 Task: Look for space in Piazza Armerina, Italy from 9th June, 2023 to 16th June, 2023 for 2 adults in price range Rs.8000 to Rs.16000. Place can be entire place with 2 bedrooms having 2 beds and 1 bathroom. Property type can be house, flat, guest house. Booking option can be shelf check-in. Required host language is English.
Action: Mouse moved to (489, 75)
Screenshot: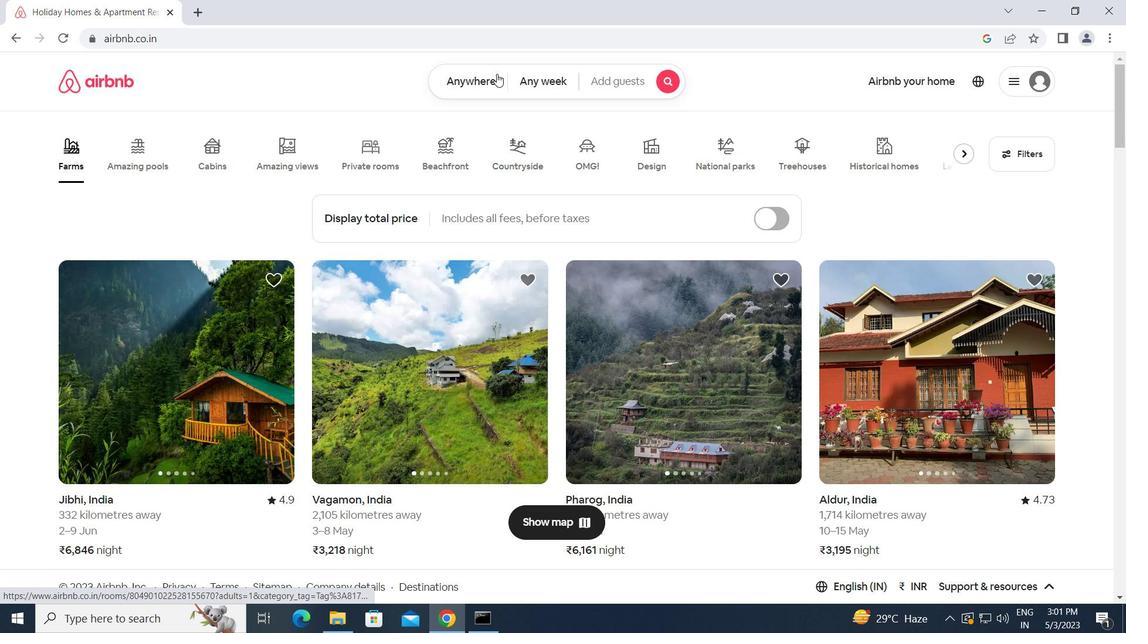 
Action: Mouse pressed left at (489, 75)
Screenshot: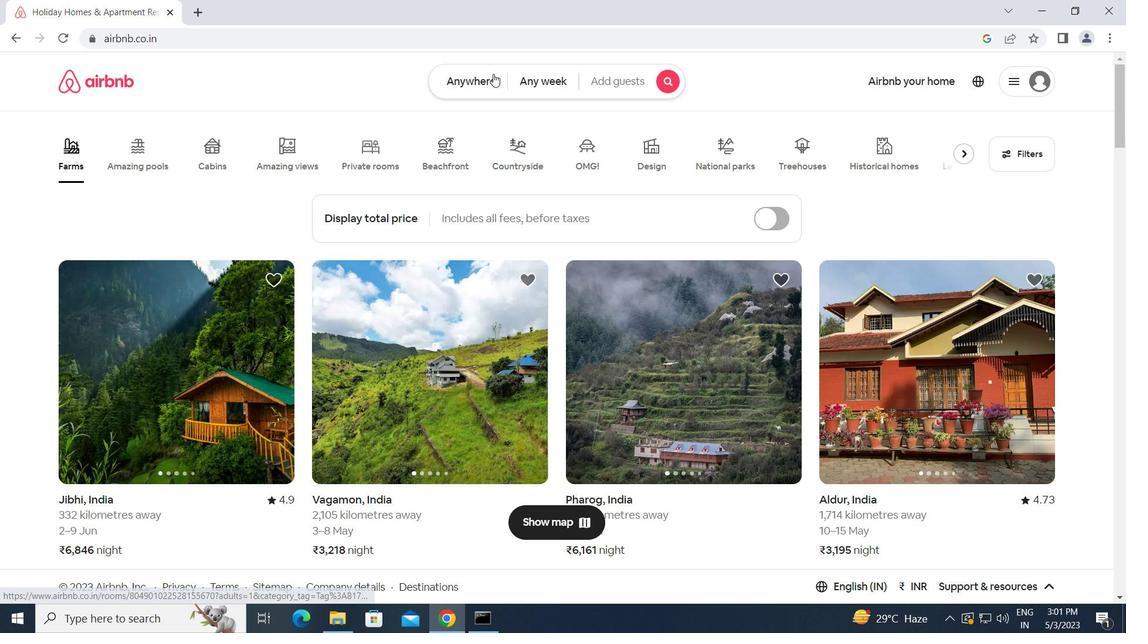 
Action: Mouse moved to (332, 124)
Screenshot: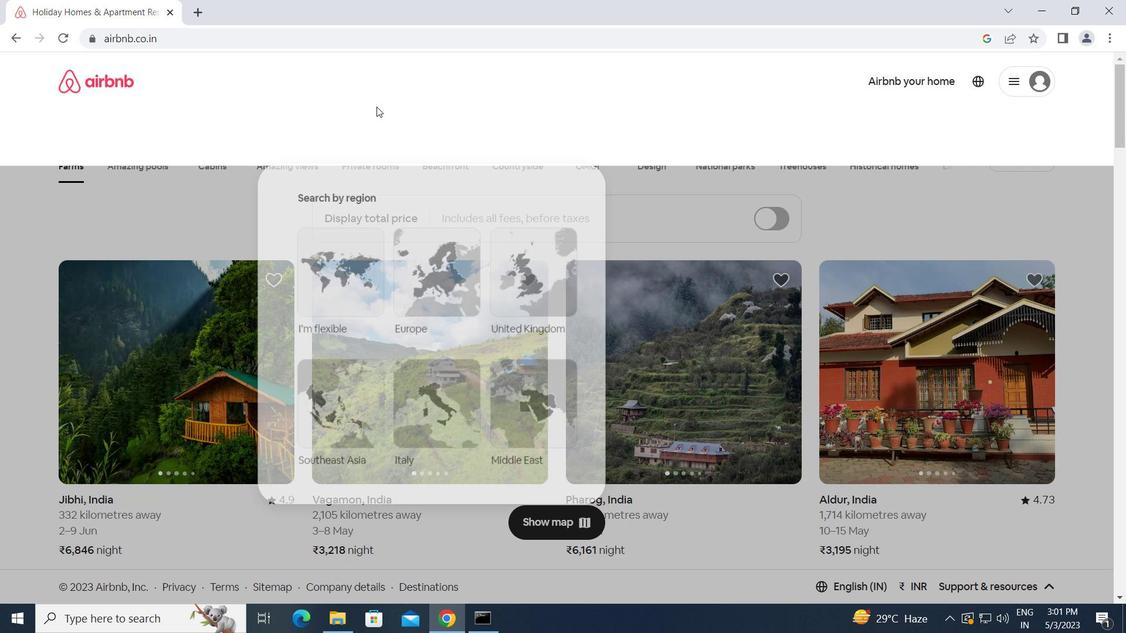 
Action: Mouse pressed left at (332, 124)
Screenshot: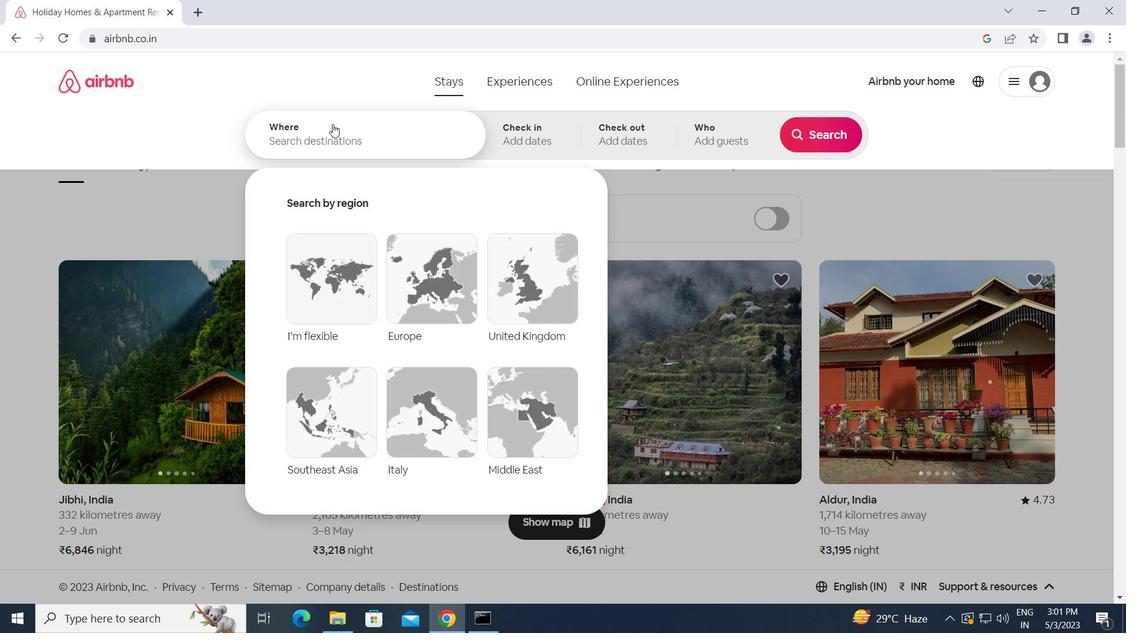 
Action: Key pressed p<Key.caps_lock>iazza<Key.space><Key.caps_lock>a<Key.caps_lock>rmeri
Screenshot: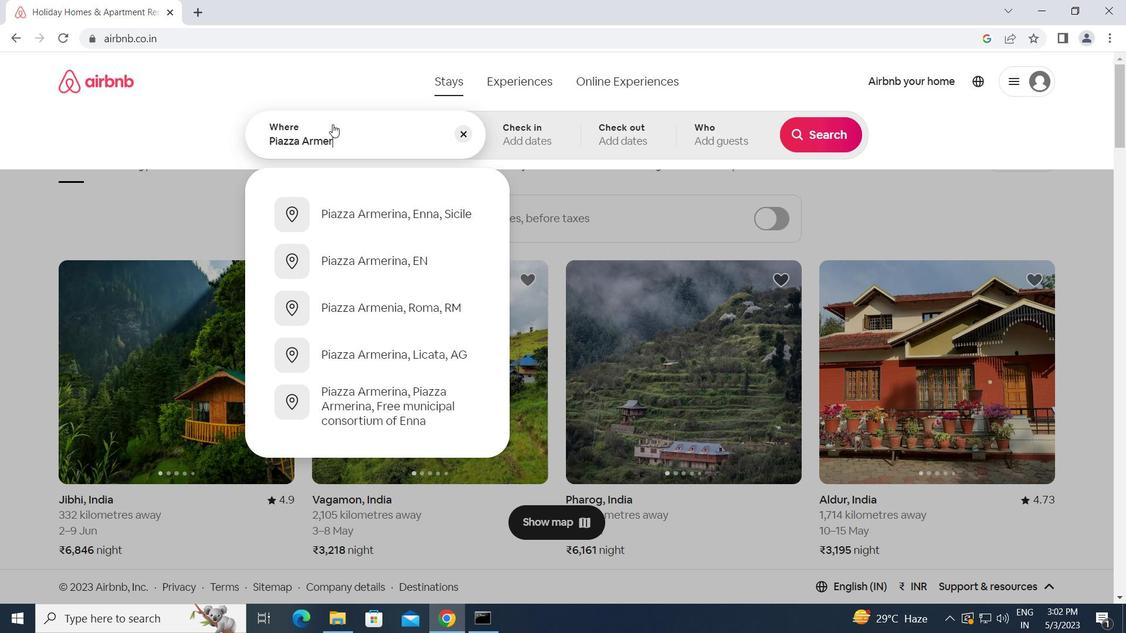 
Action: Mouse moved to (1107, 0)
Screenshot: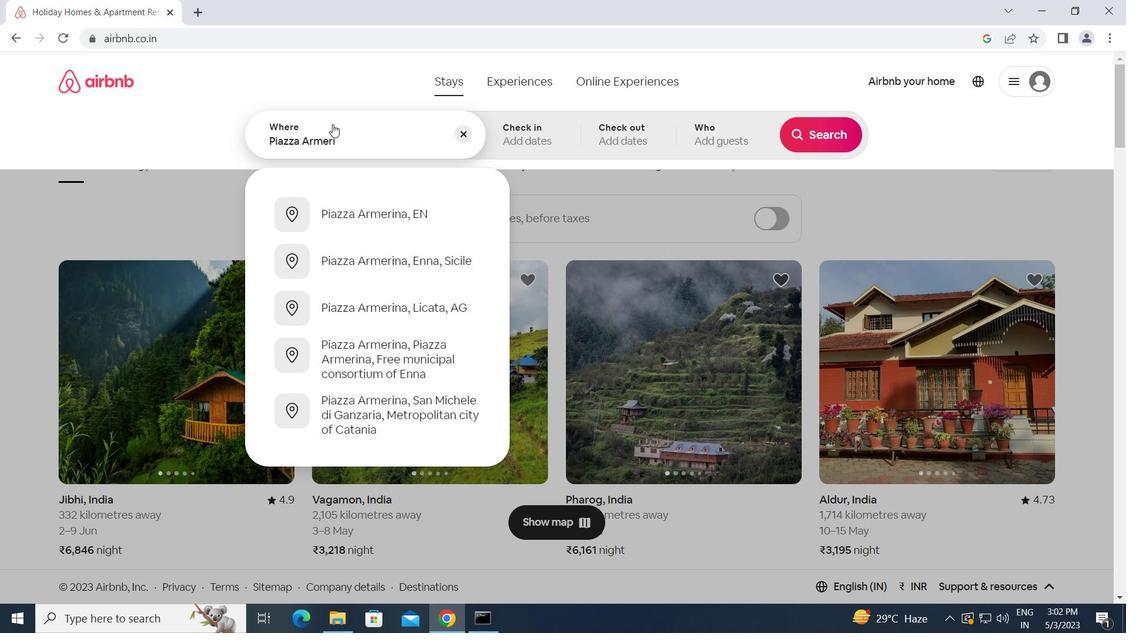
Action: Key pressed na,<Key.space><Key.caps_lock>i<Key.caps_lock>taly<Key.enter>
Screenshot: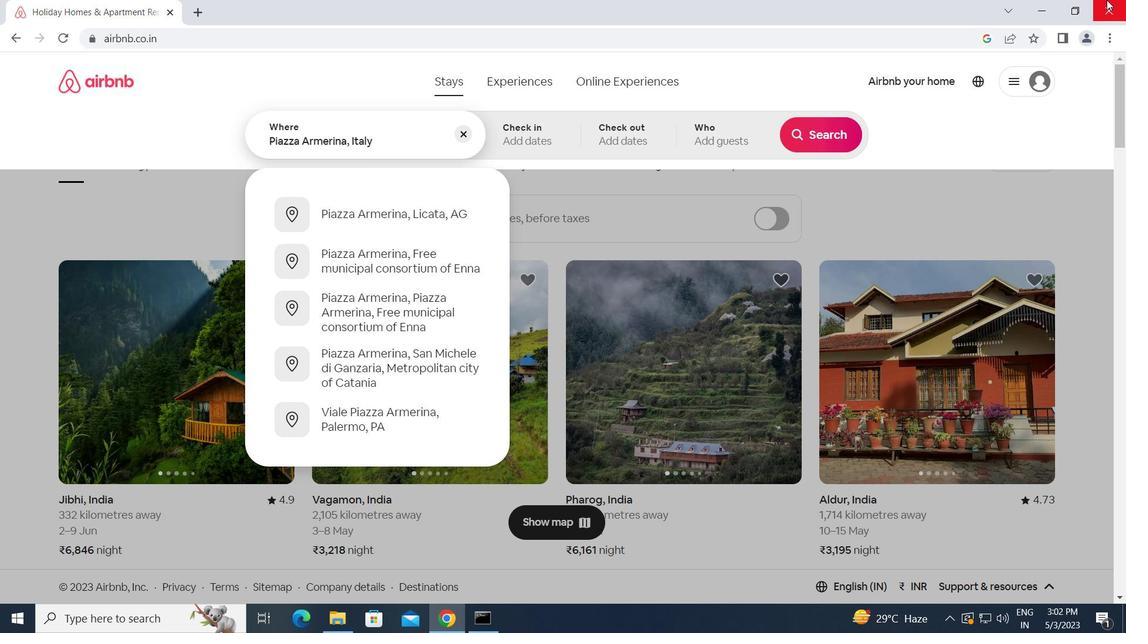 
Action: Mouse moved to (770, 344)
Screenshot: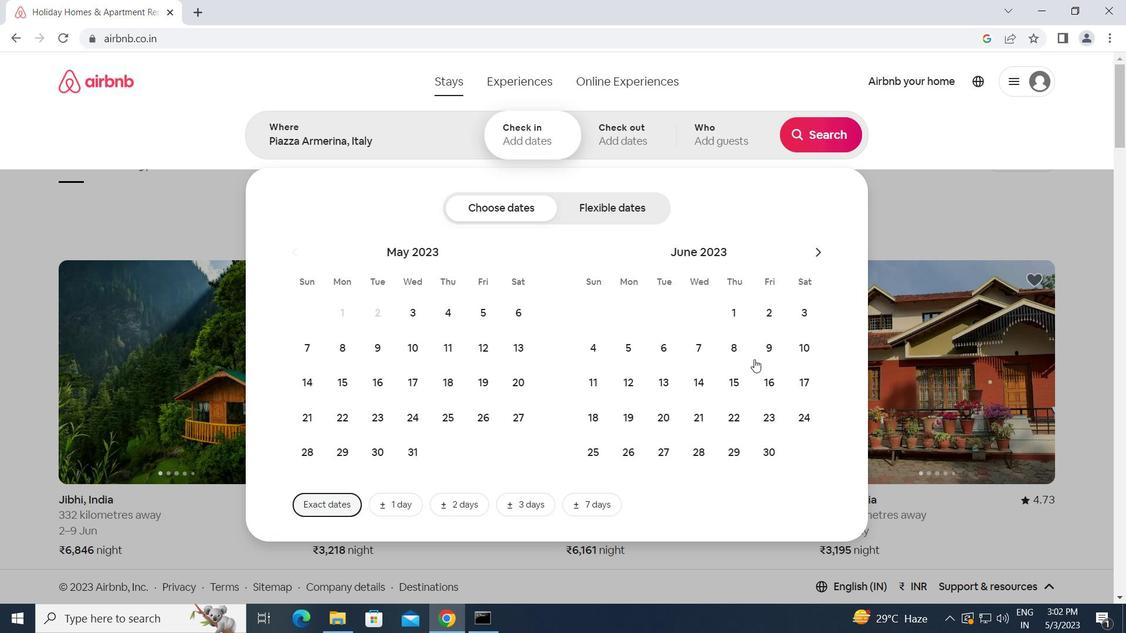 
Action: Mouse pressed left at (770, 344)
Screenshot: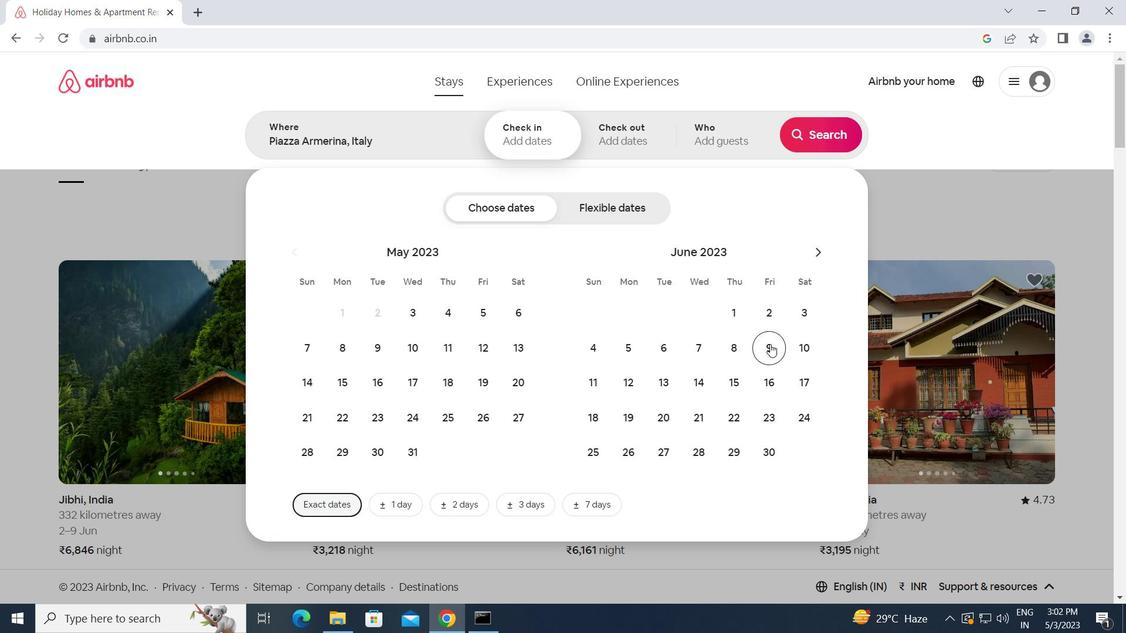 
Action: Mouse moved to (768, 384)
Screenshot: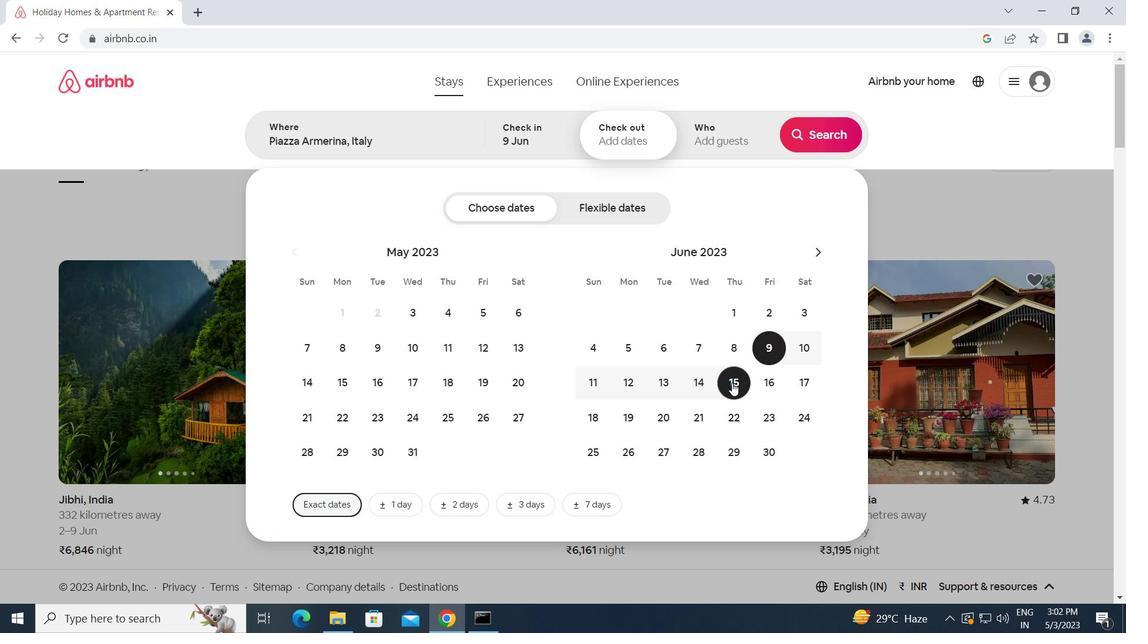 
Action: Mouse pressed left at (768, 384)
Screenshot: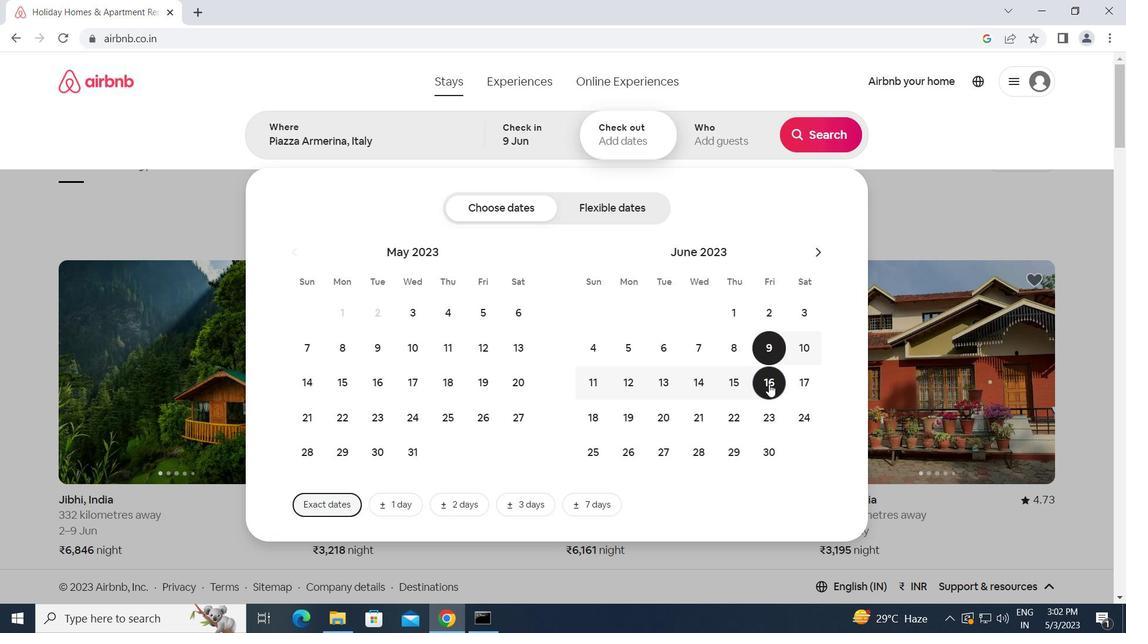 
Action: Mouse moved to (747, 139)
Screenshot: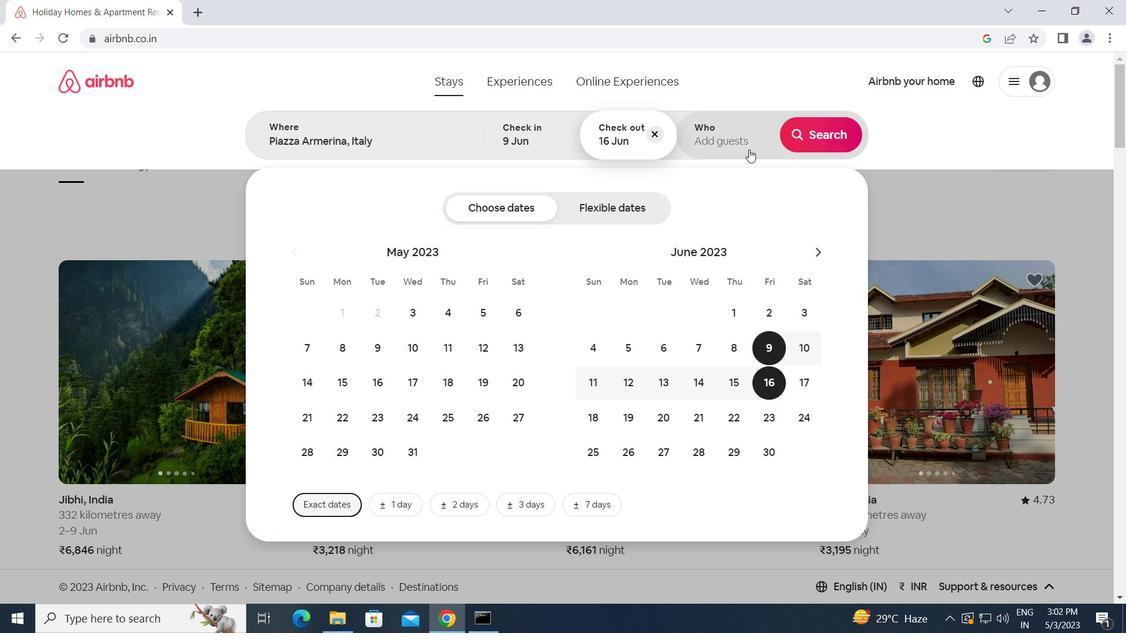 
Action: Mouse pressed left at (747, 139)
Screenshot: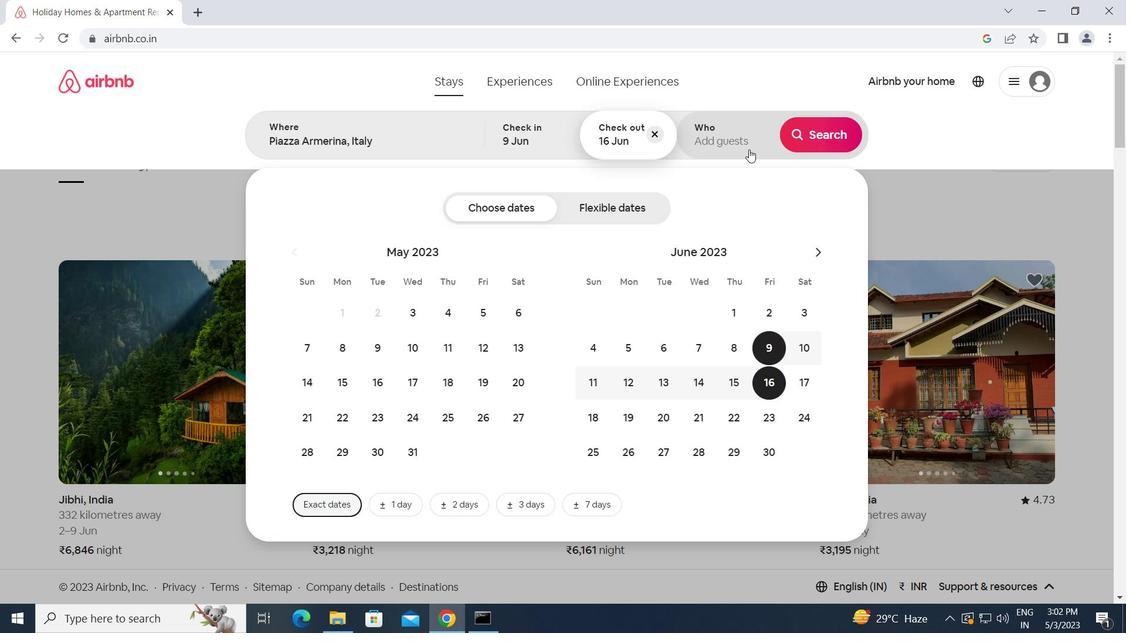 
Action: Mouse moved to (829, 216)
Screenshot: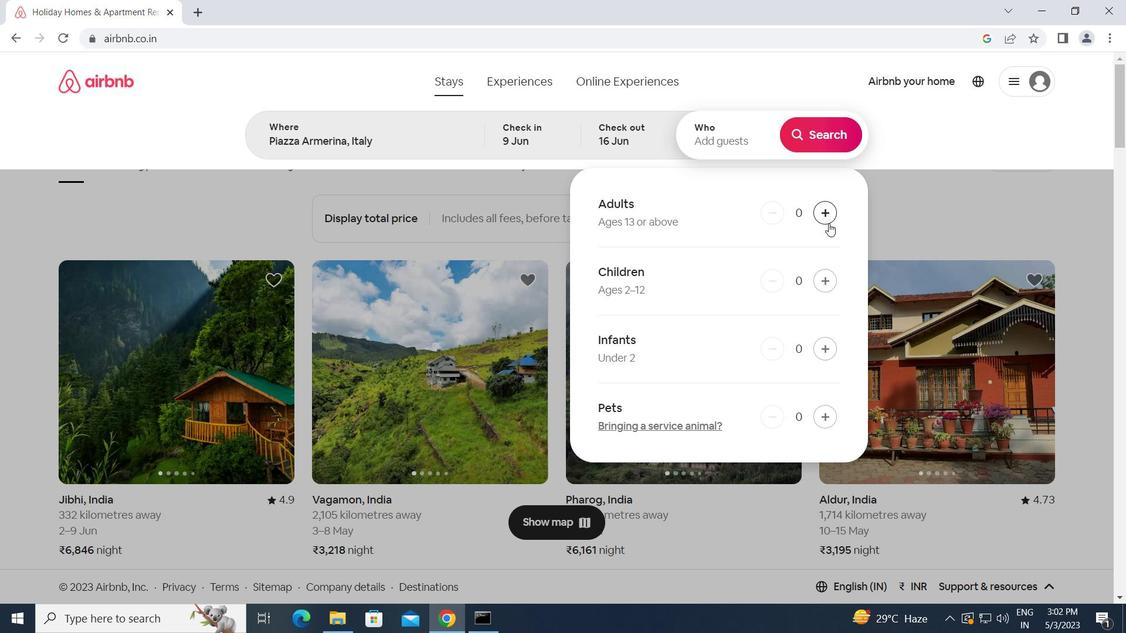 
Action: Mouse pressed left at (829, 216)
Screenshot: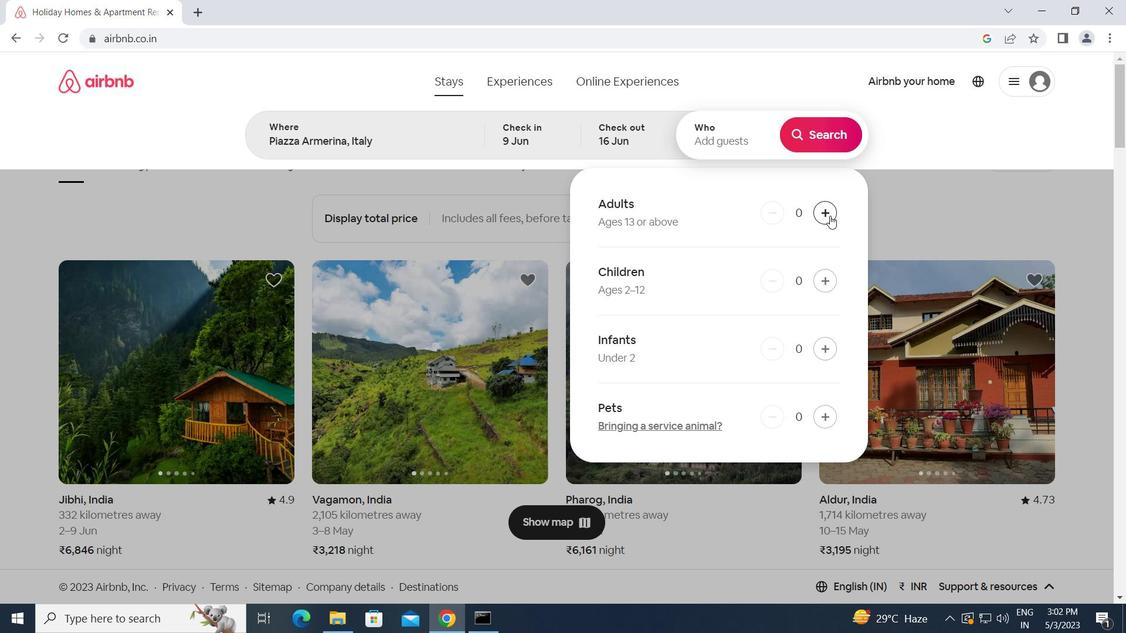 
Action: Mouse pressed left at (829, 216)
Screenshot: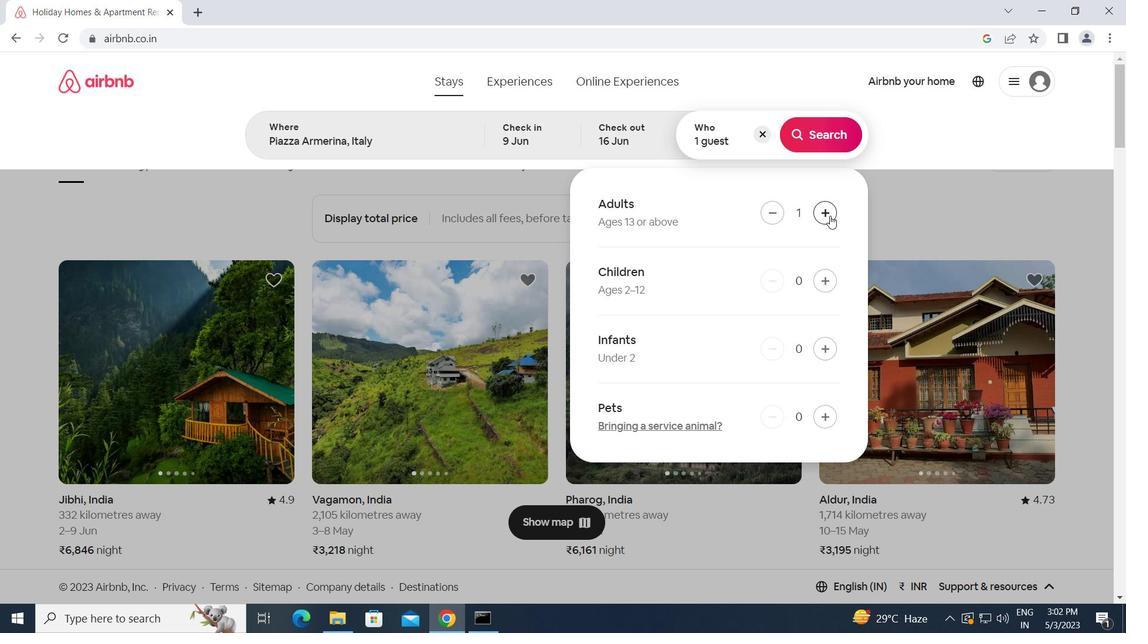 
Action: Mouse moved to (819, 141)
Screenshot: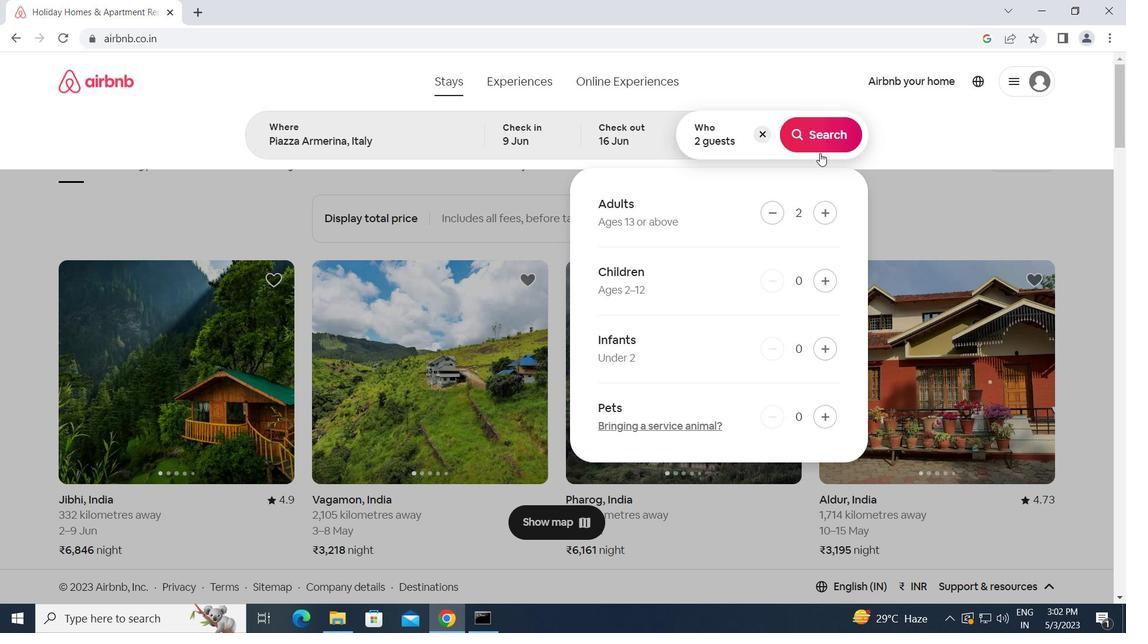 
Action: Mouse pressed left at (819, 141)
Screenshot: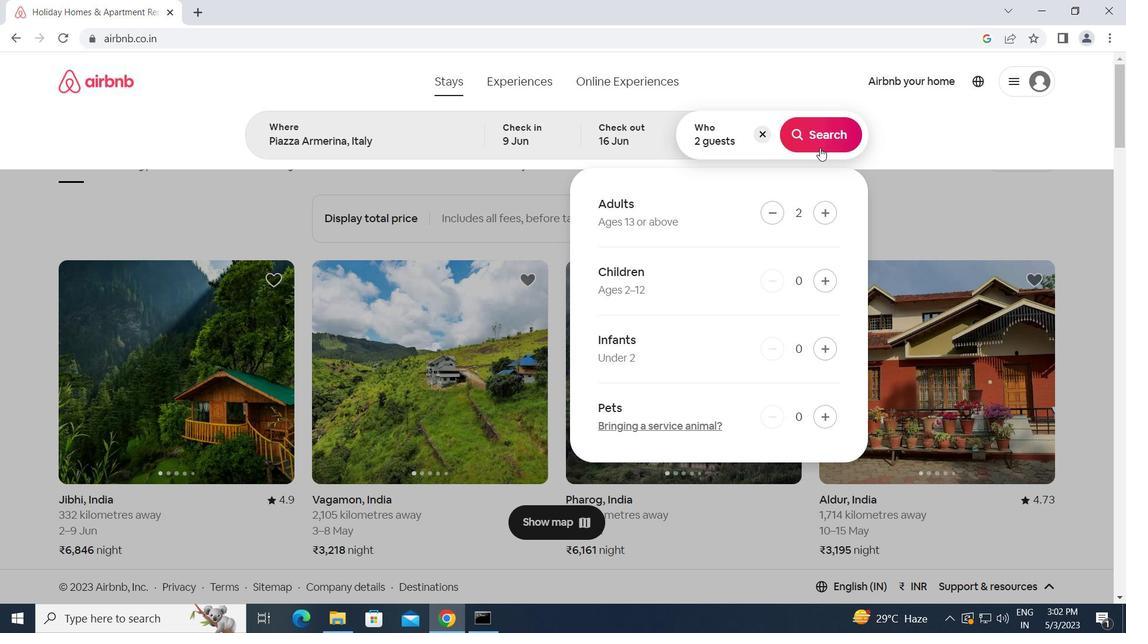 
Action: Mouse moved to (1062, 137)
Screenshot: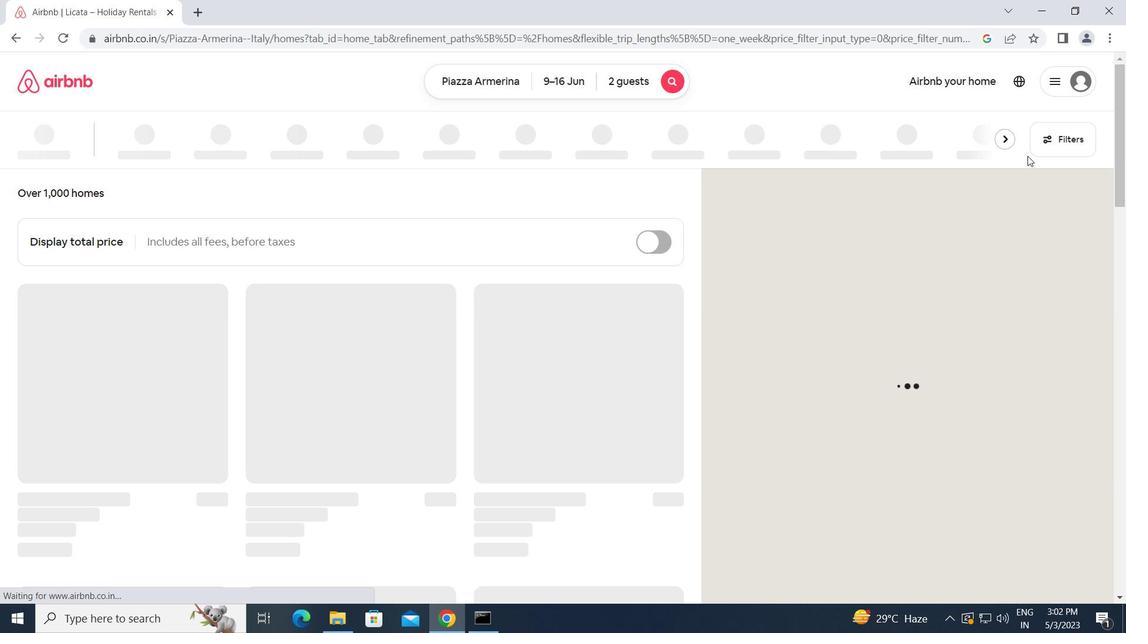 
Action: Mouse pressed left at (1062, 137)
Screenshot: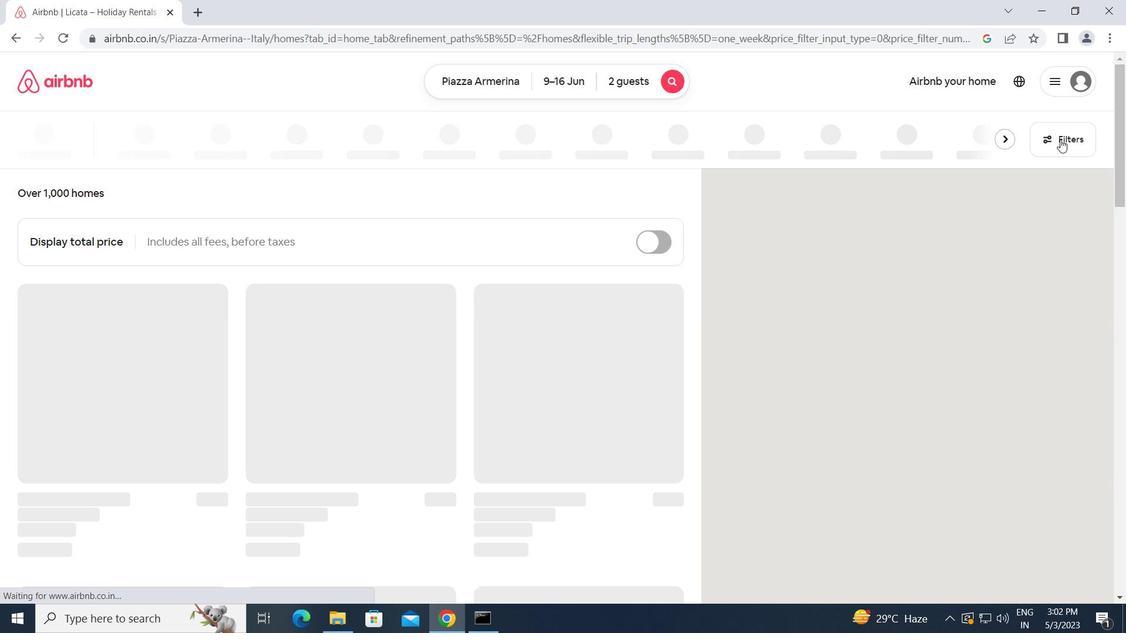 
Action: Mouse moved to (373, 328)
Screenshot: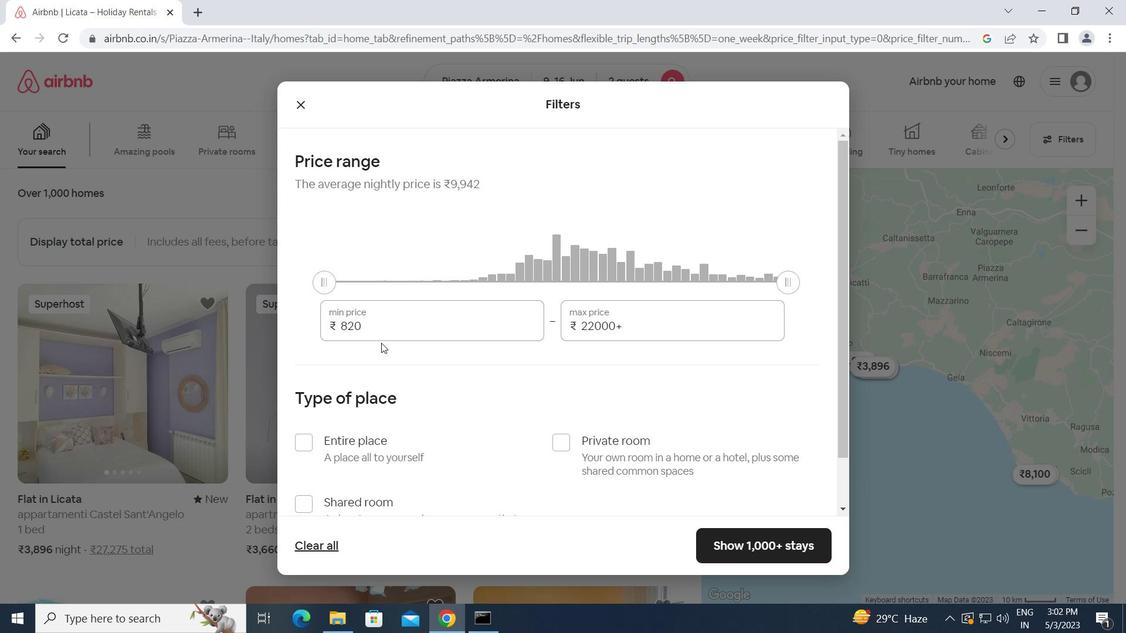 
Action: Mouse pressed left at (373, 328)
Screenshot: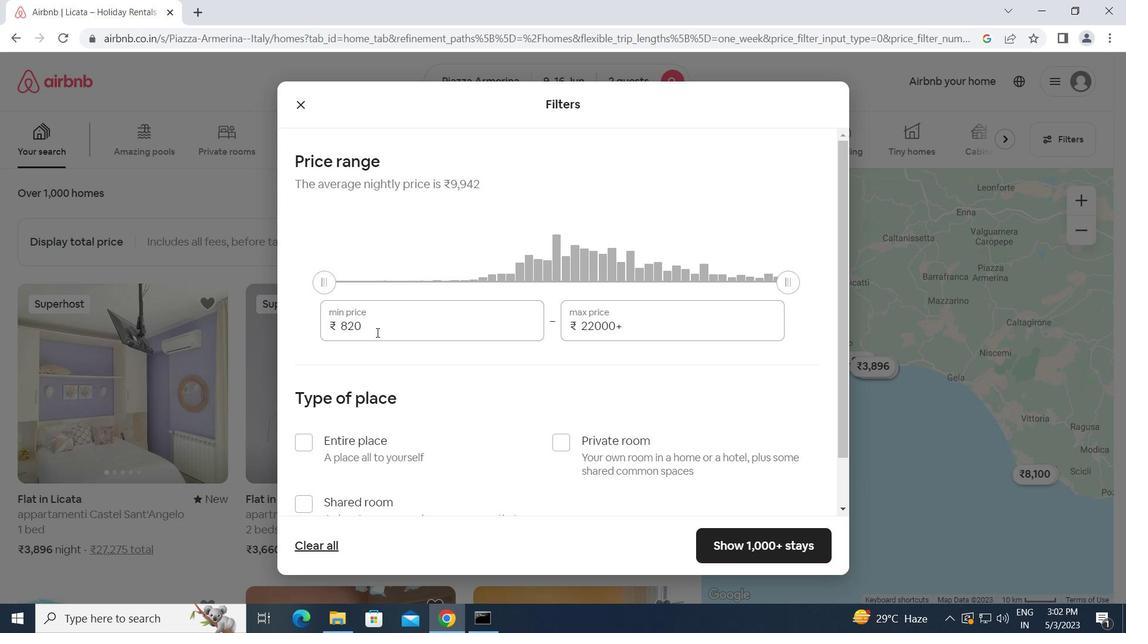
Action: Mouse moved to (326, 326)
Screenshot: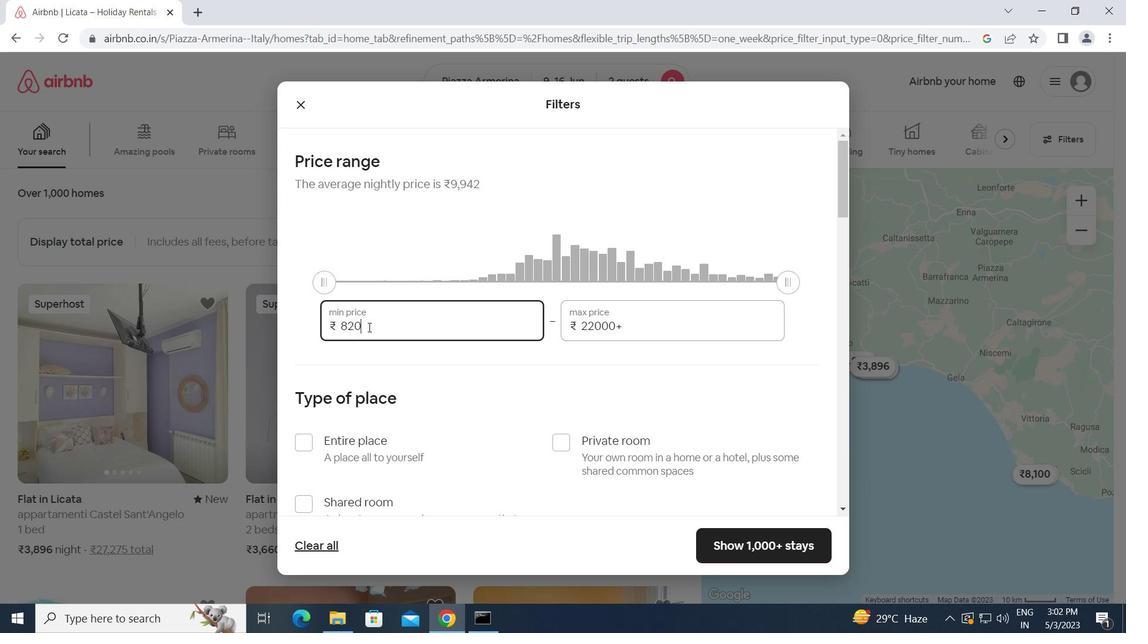 
Action: Key pressed 8000<Key.tab>160<Key.backspace><Key.backspace><Key.backspace><Key.backspace><Key.backspace><Key.backspace><Key.backspace><Key.backspace><Key.backspace><Key.backspace><Key.backspace><Key.backspace><Key.backspace><Key.backspace><Key.backspace>16000
Screenshot: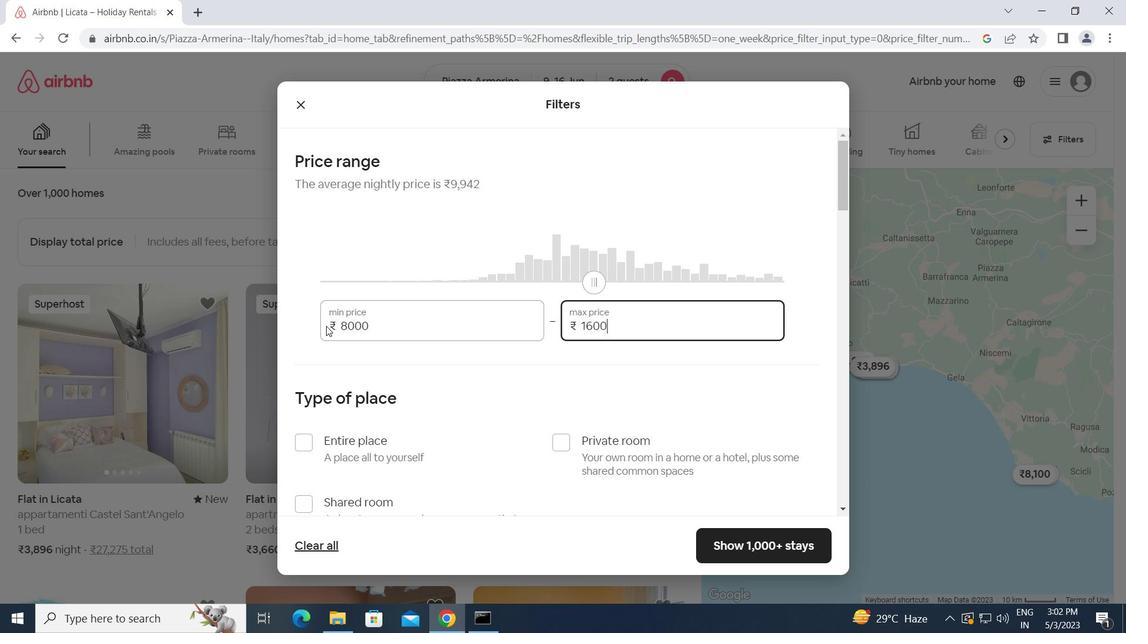 
Action: Mouse moved to (313, 436)
Screenshot: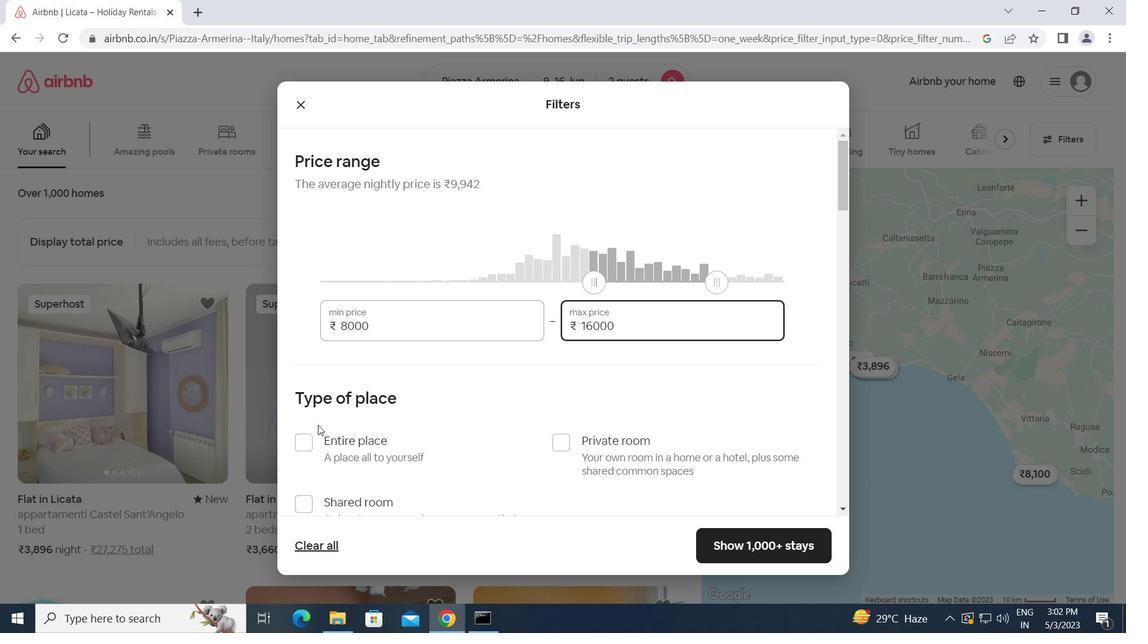 
Action: Mouse pressed left at (313, 436)
Screenshot: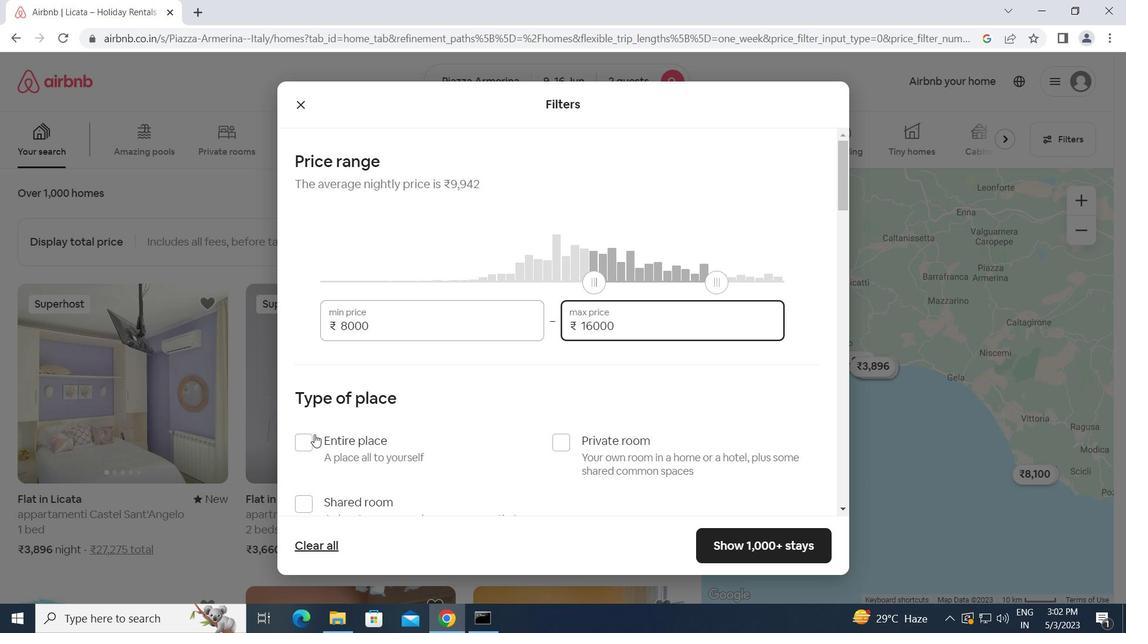 
Action: Mouse moved to (366, 453)
Screenshot: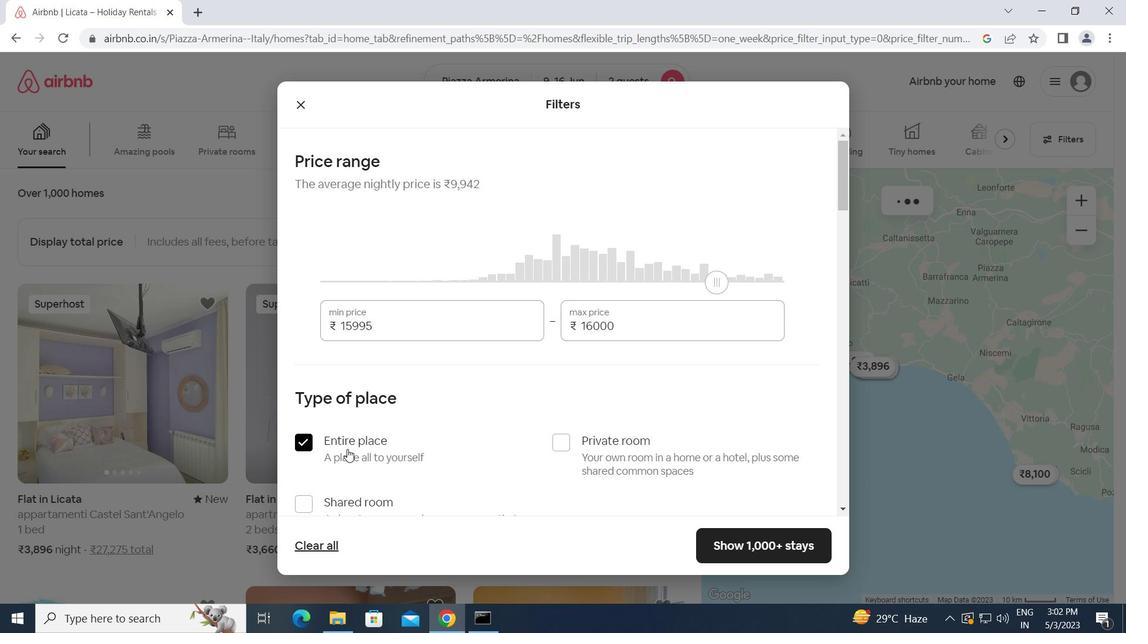 
Action: Mouse scrolled (366, 453) with delta (0, 0)
Screenshot: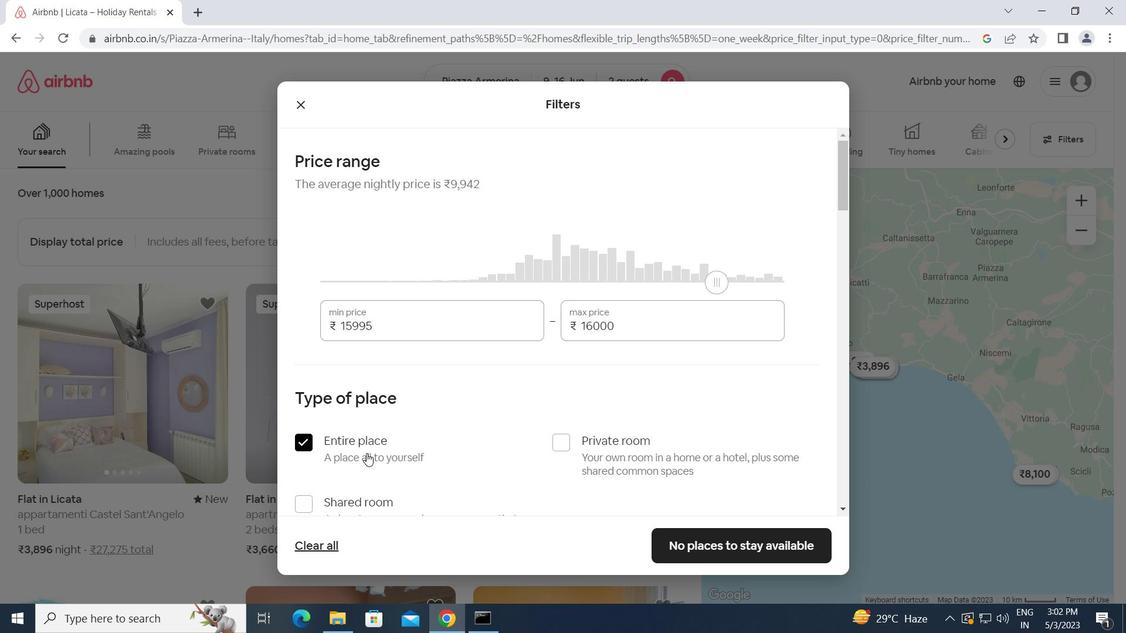 
Action: Mouse scrolled (366, 453) with delta (0, 0)
Screenshot: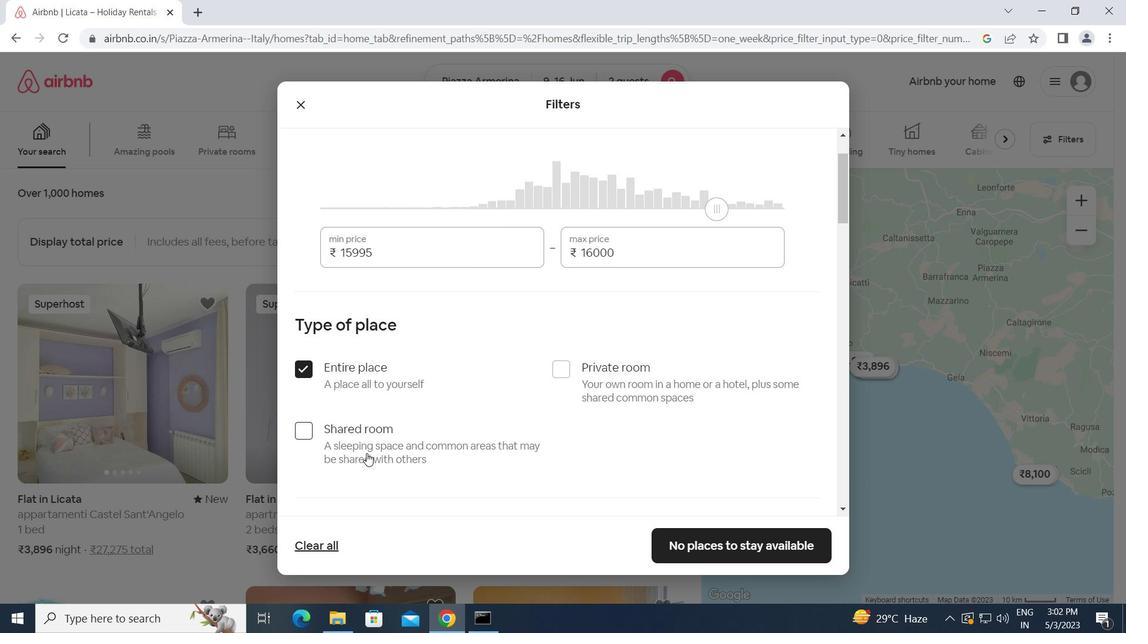 
Action: Mouse scrolled (366, 453) with delta (0, 0)
Screenshot: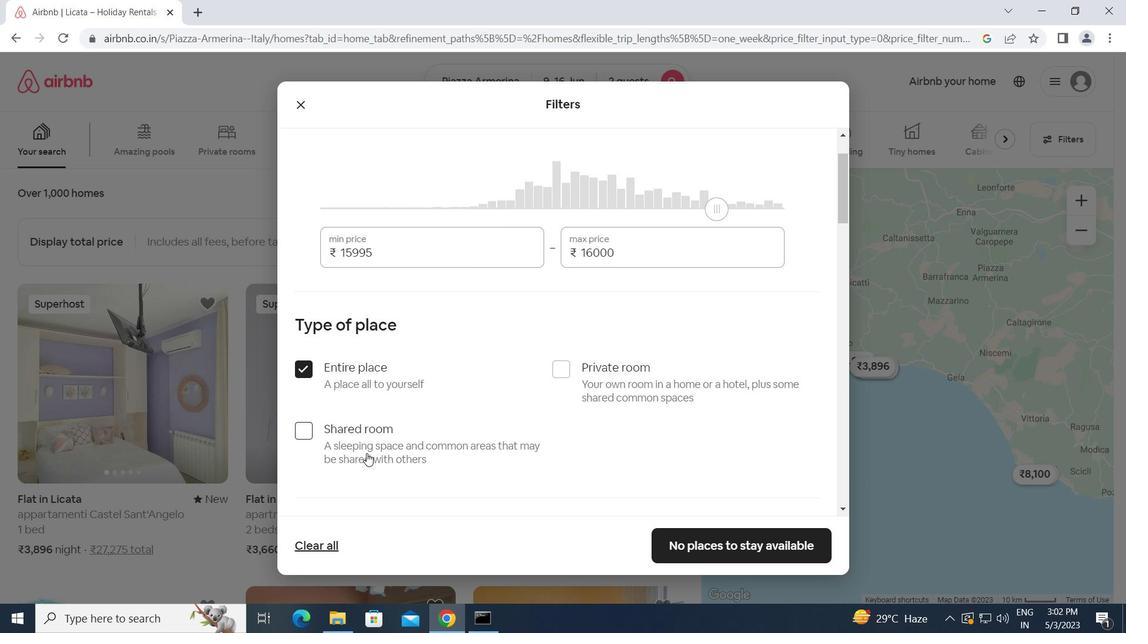 
Action: Mouse scrolled (366, 453) with delta (0, 0)
Screenshot: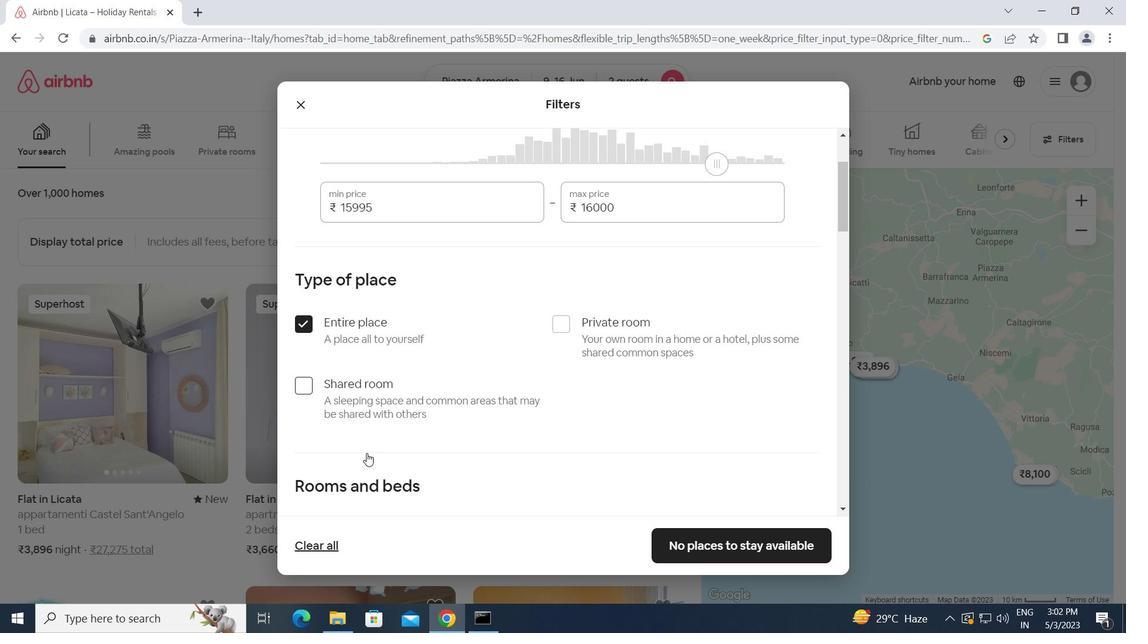 
Action: Mouse moved to (431, 394)
Screenshot: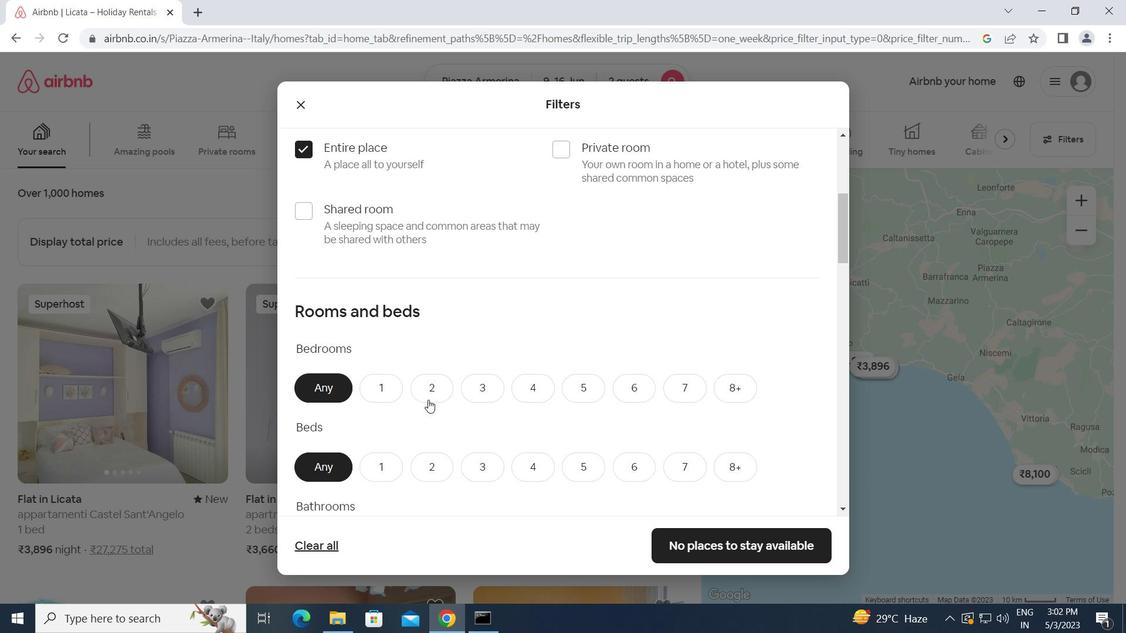 
Action: Mouse pressed left at (431, 394)
Screenshot: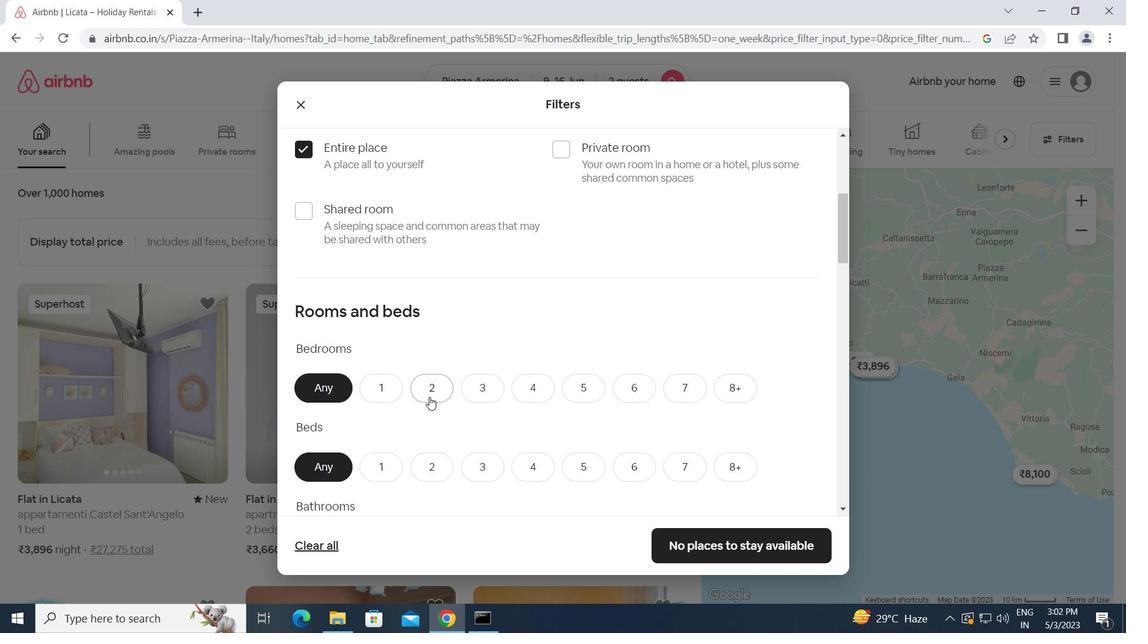 
Action: Mouse moved to (426, 465)
Screenshot: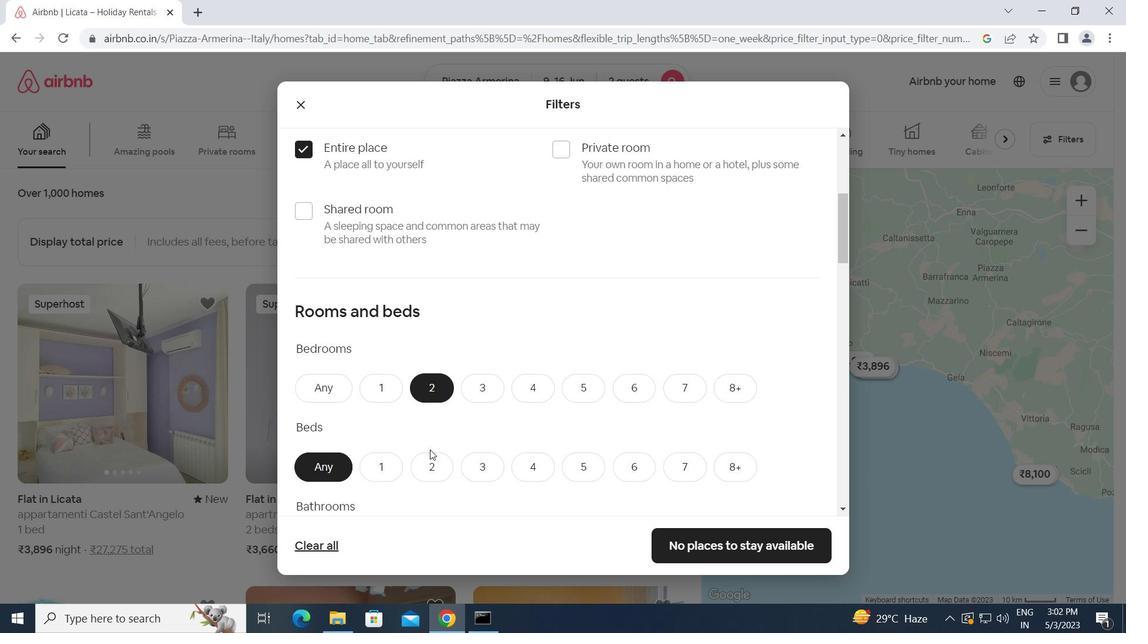 
Action: Mouse pressed left at (426, 465)
Screenshot: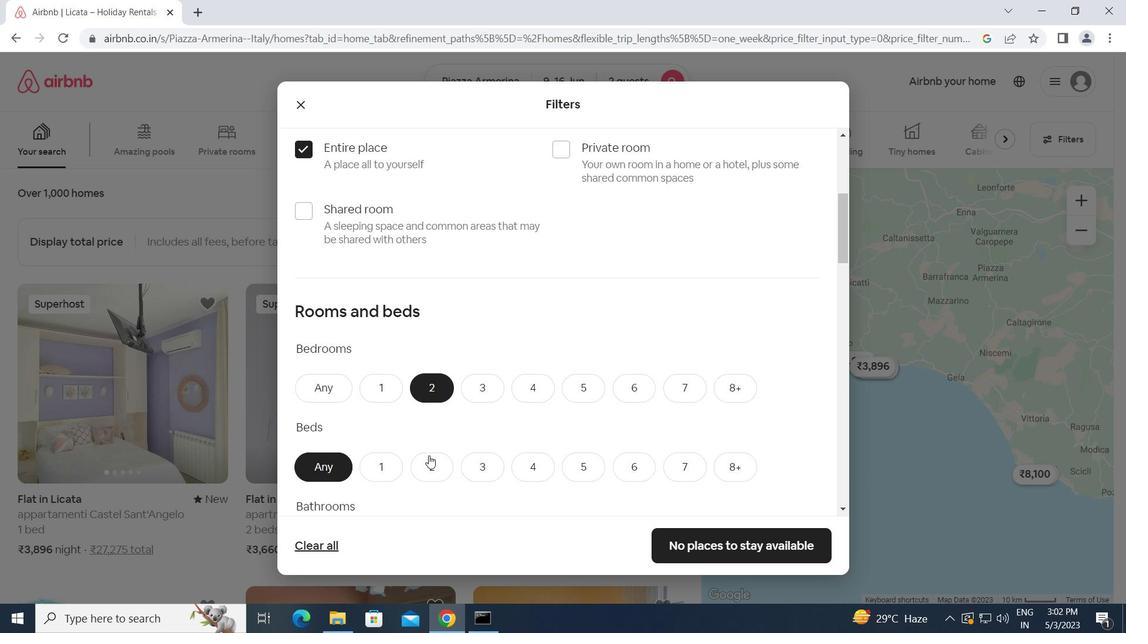 
Action: Mouse scrolled (426, 465) with delta (0, 0)
Screenshot: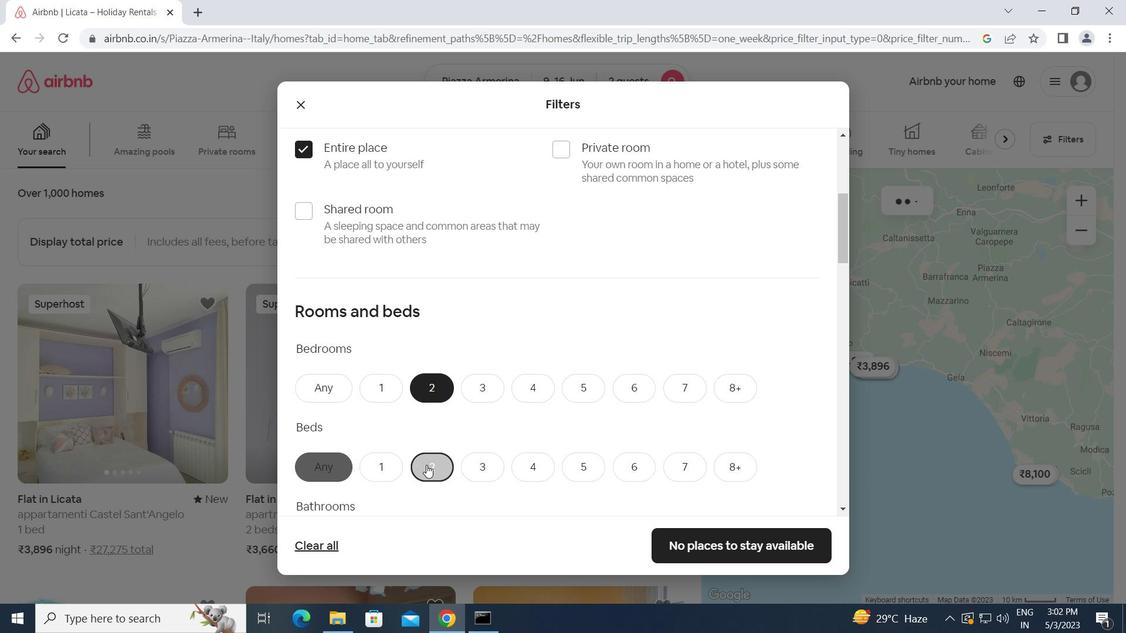 
Action: Mouse scrolled (426, 465) with delta (0, 0)
Screenshot: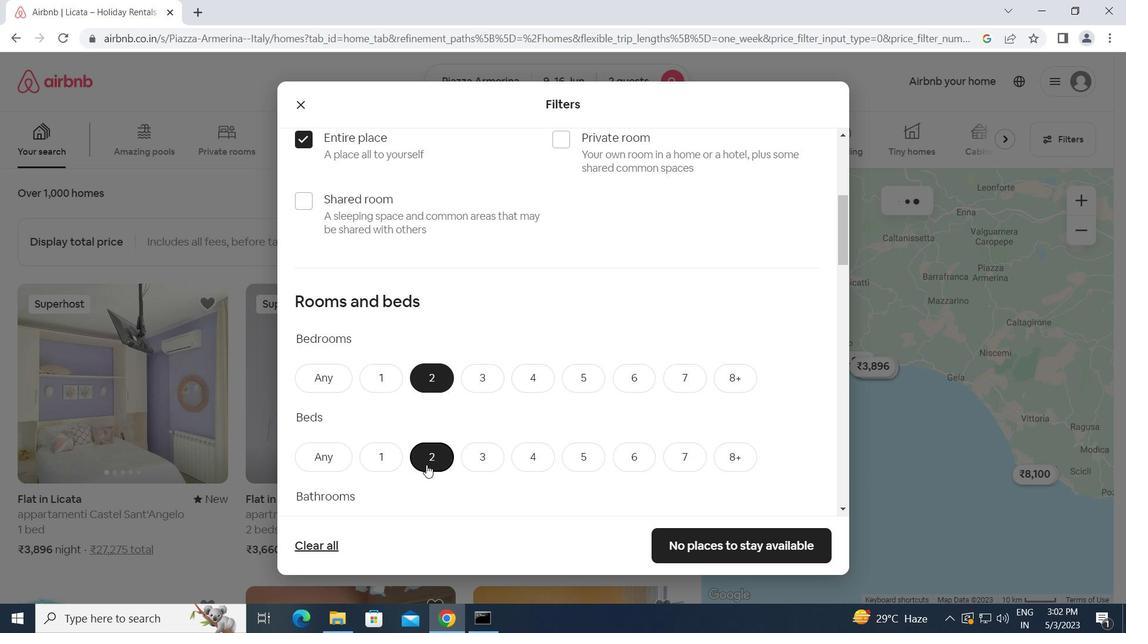 
Action: Mouse moved to (383, 403)
Screenshot: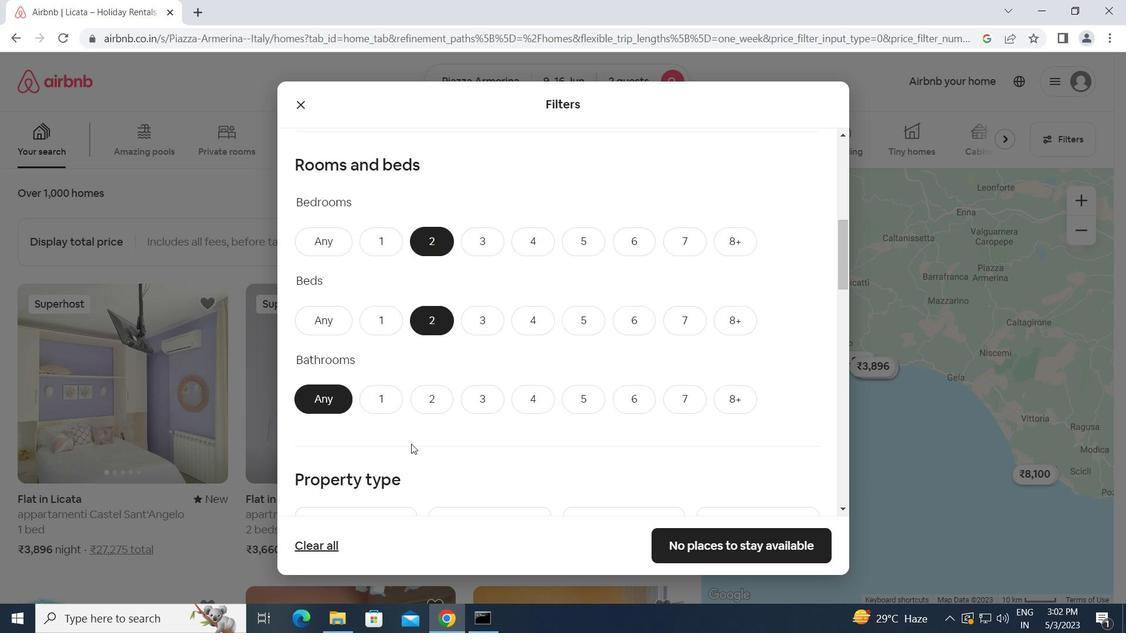 
Action: Mouse pressed left at (383, 403)
Screenshot: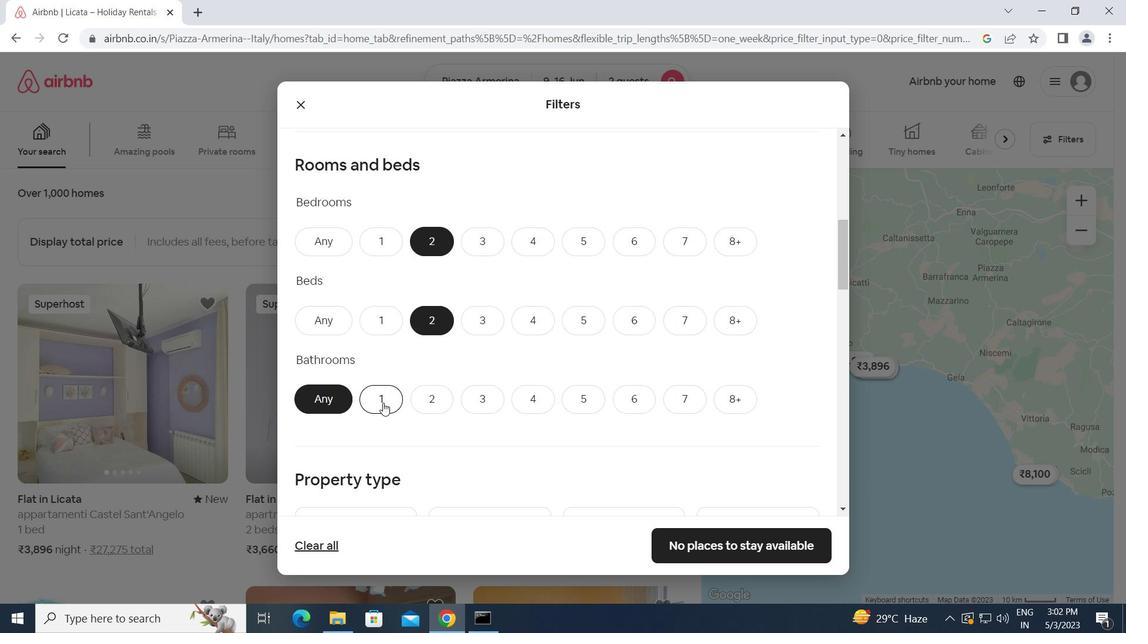 
Action: Mouse scrolled (383, 402) with delta (0, 0)
Screenshot: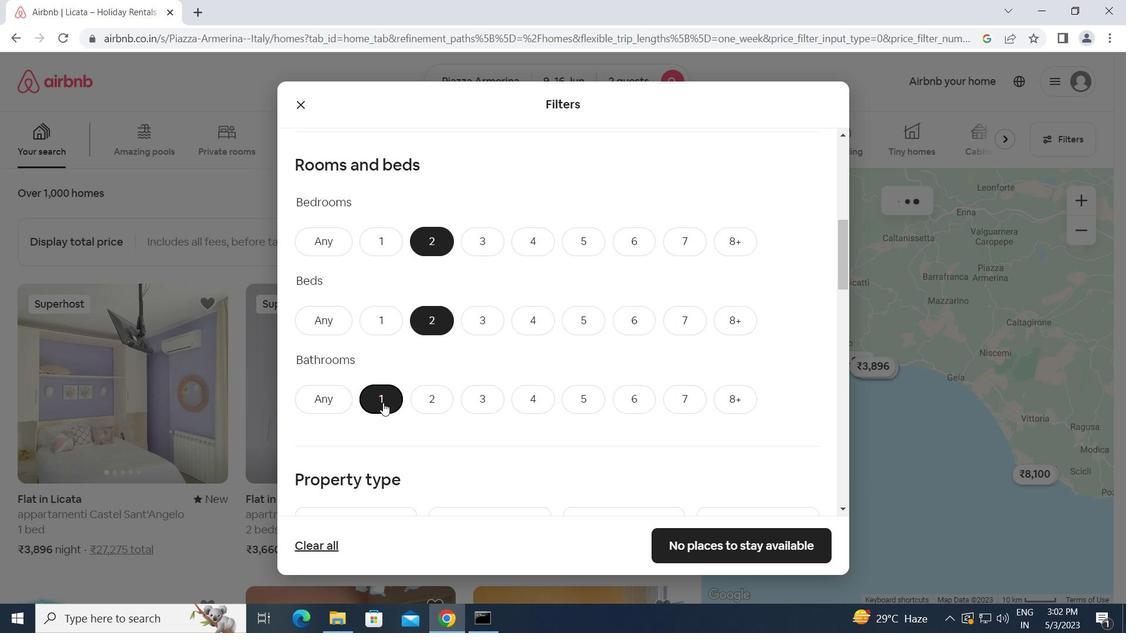 
Action: Mouse scrolled (383, 402) with delta (0, 0)
Screenshot: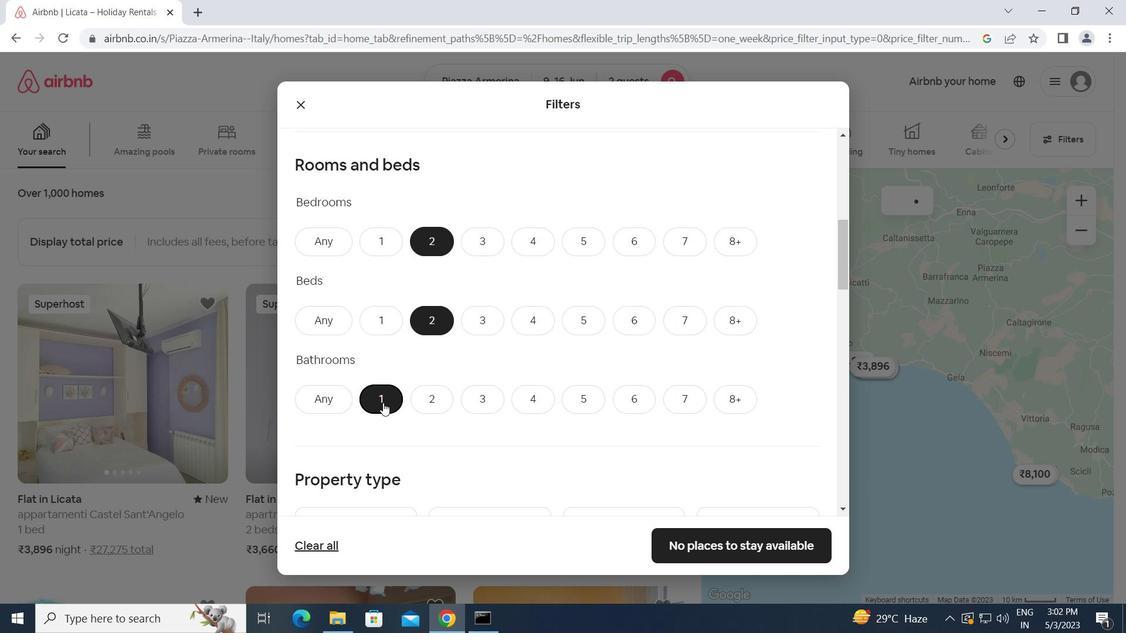 
Action: Mouse pressed left at (383, 403)
Screenshot: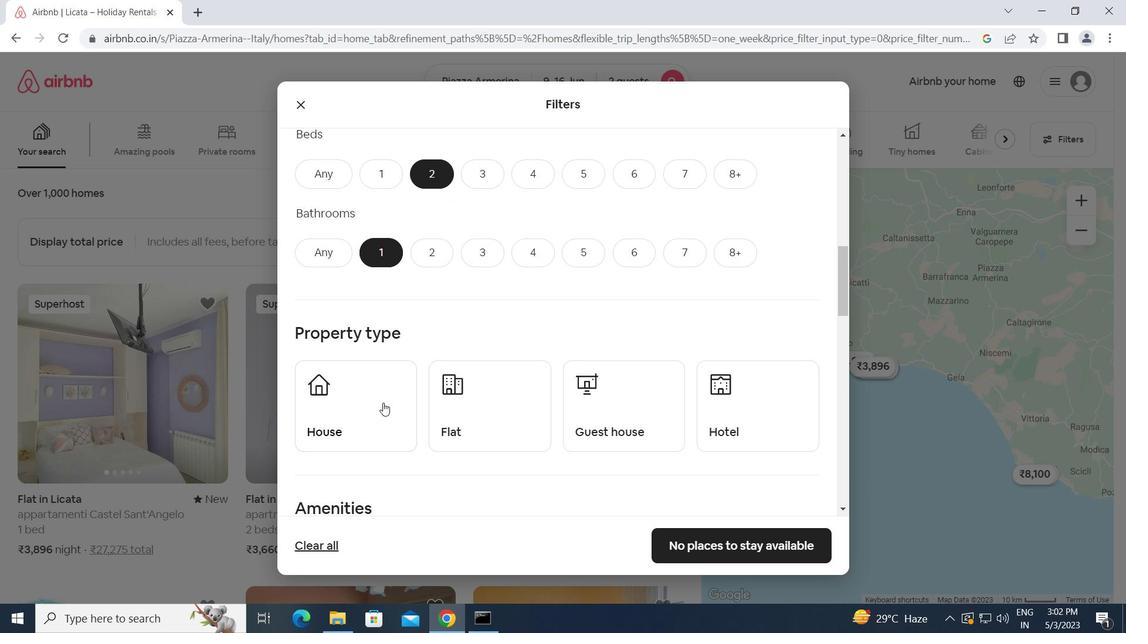 
Action: Mouse moved to (462, 416)
Screenshot: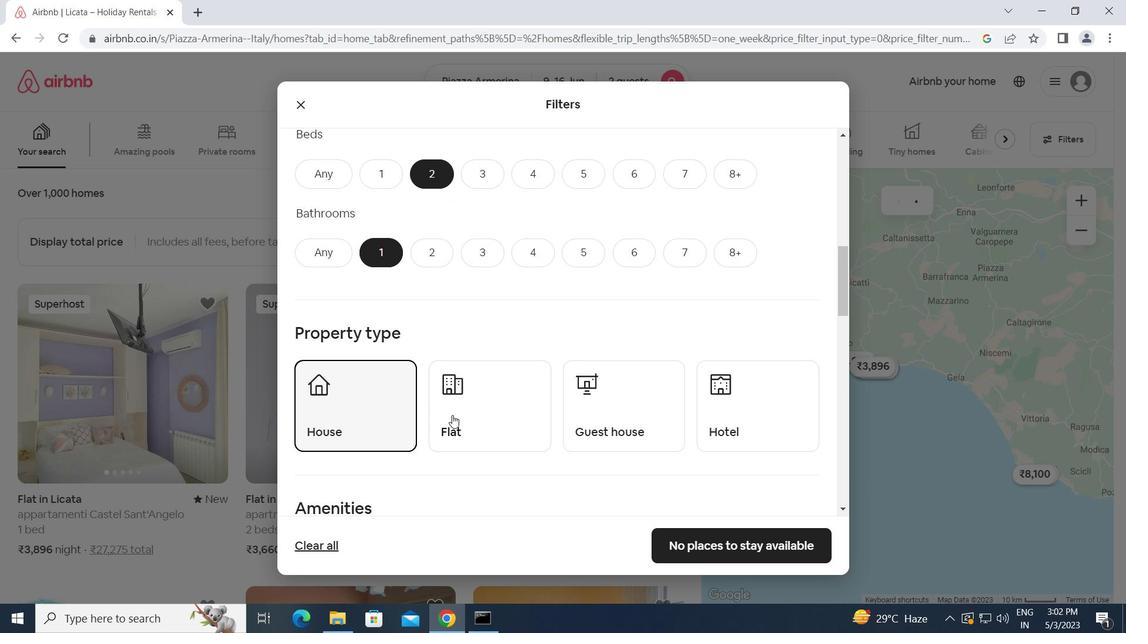 
Action: Mouse pressed left at (462, 416)
Screenshot: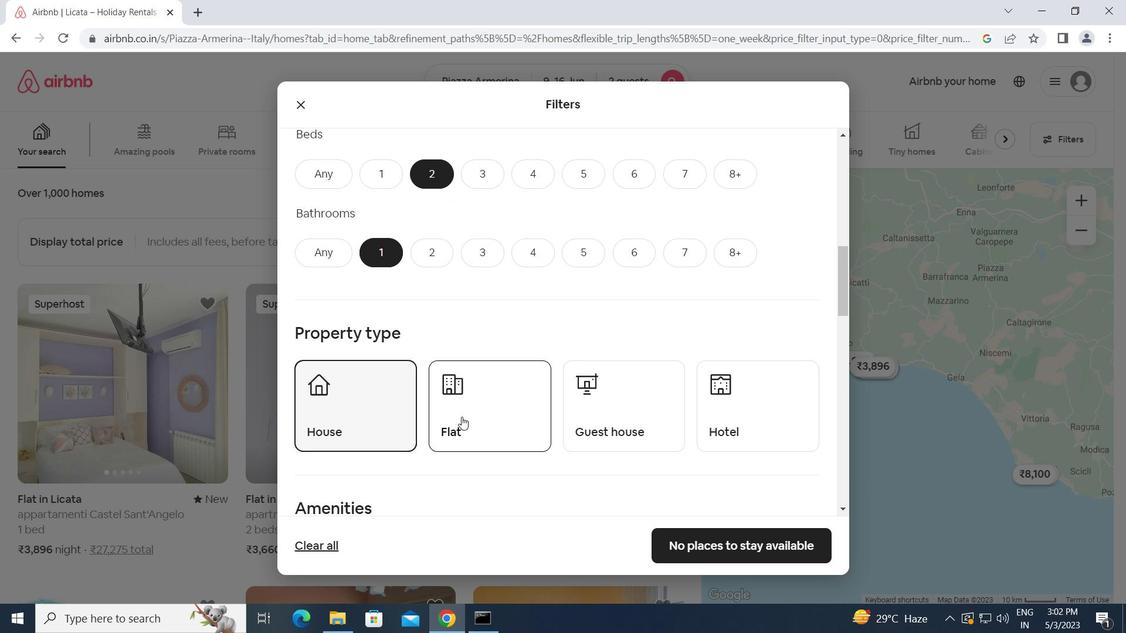 
Action: Mouse moved to (605, 425)
Screenshot: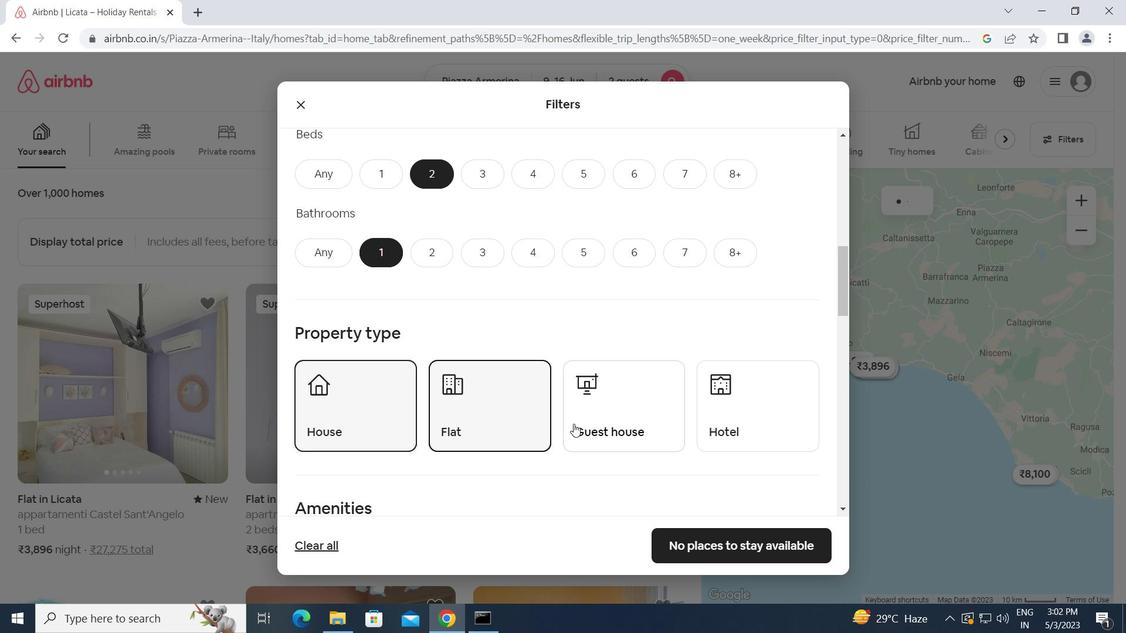 
Action: Mouse pressed left at (605, 425)
Screenshot: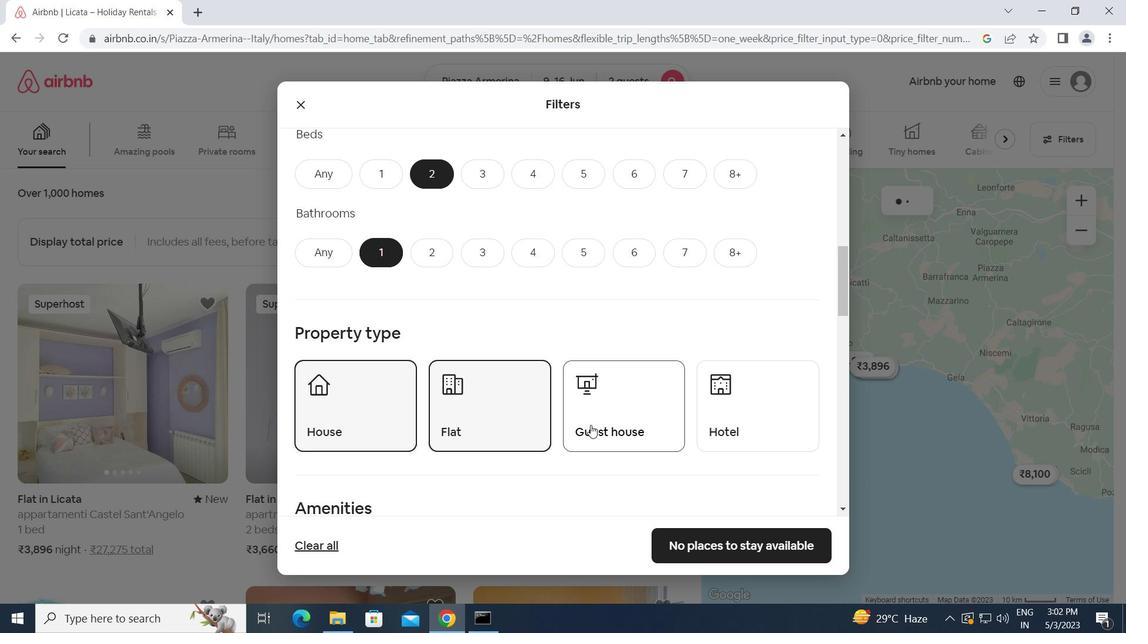 
Action: Mouse moved to (599, 434)
Screenshot: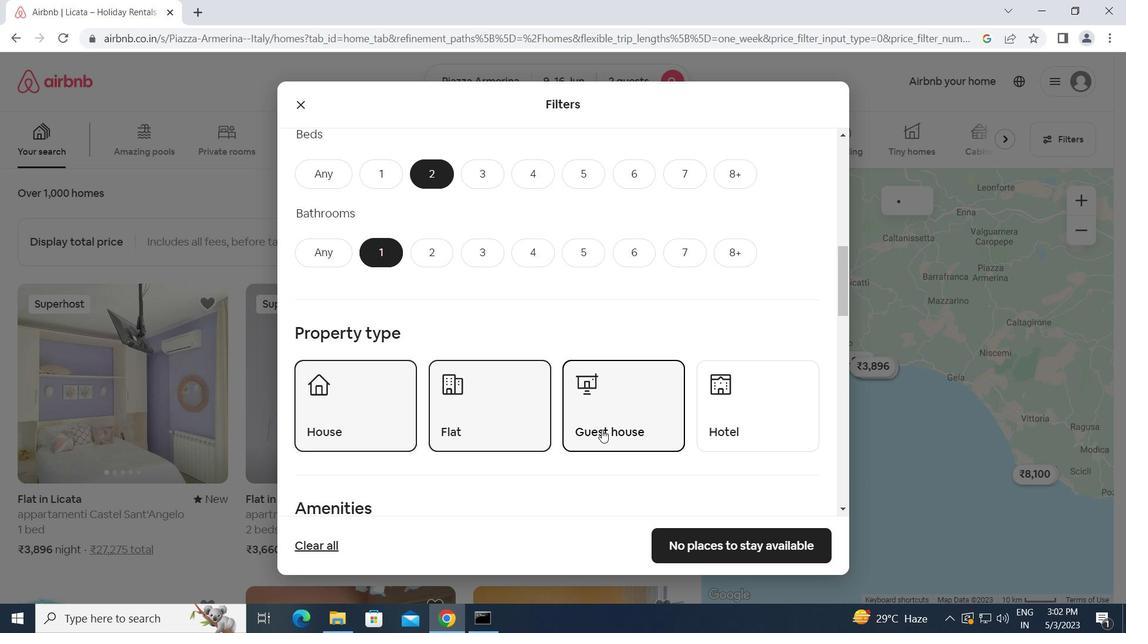 
Action: Mouse scrolled (599, 433) with delta (0, 0)
Screenshot: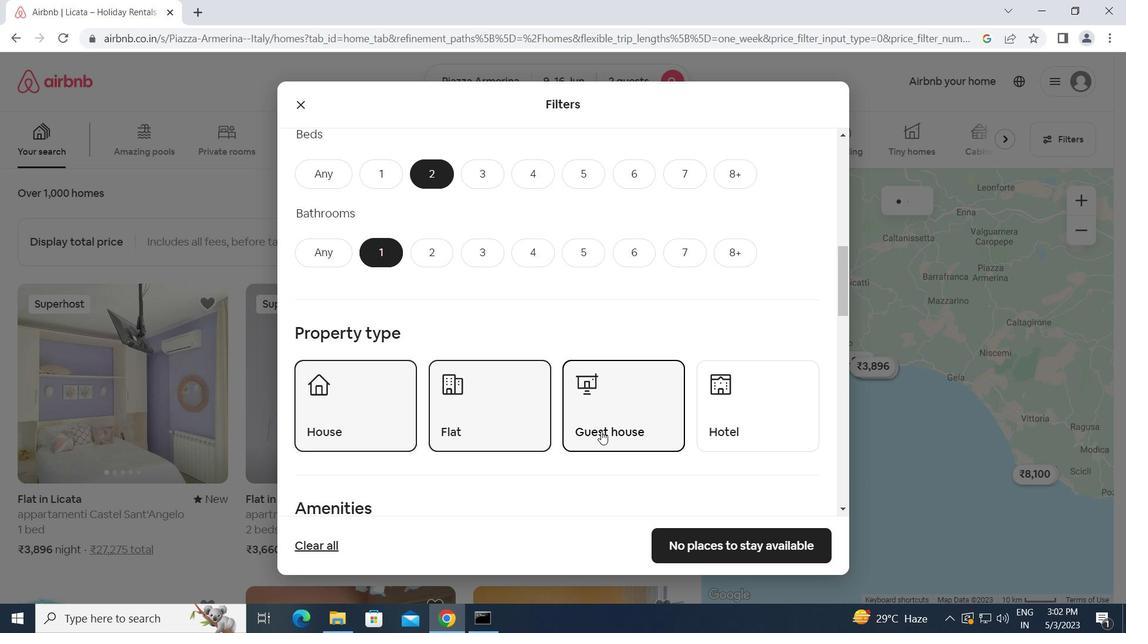 
Action: Mouse scrolled (599, 433) with delta (0, 0)
Screenshot: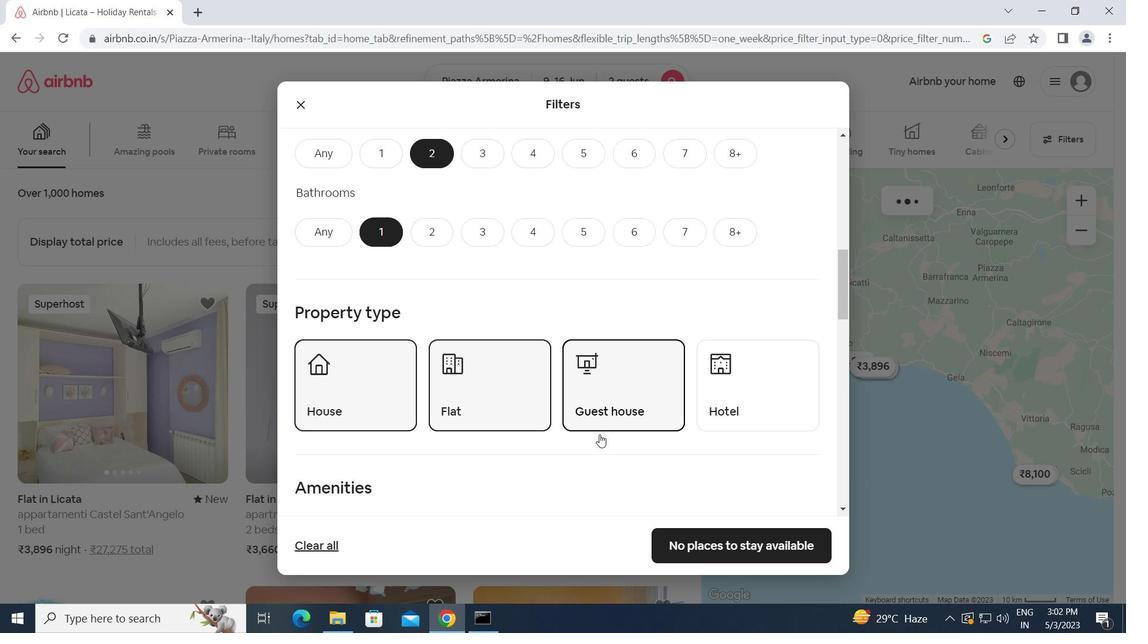
Action: Mouse scrolled (599, 433) with delta (0, 0)
Screenshot: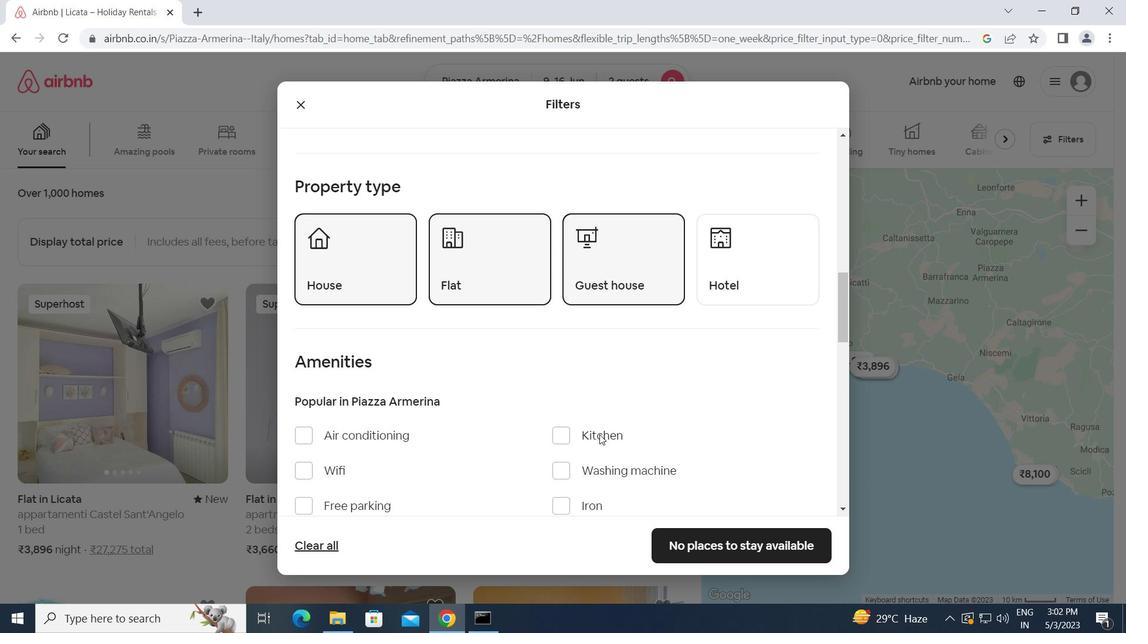 
Action: Mouse scrolled (599, 433) with delta (0, 0)
Screenshot: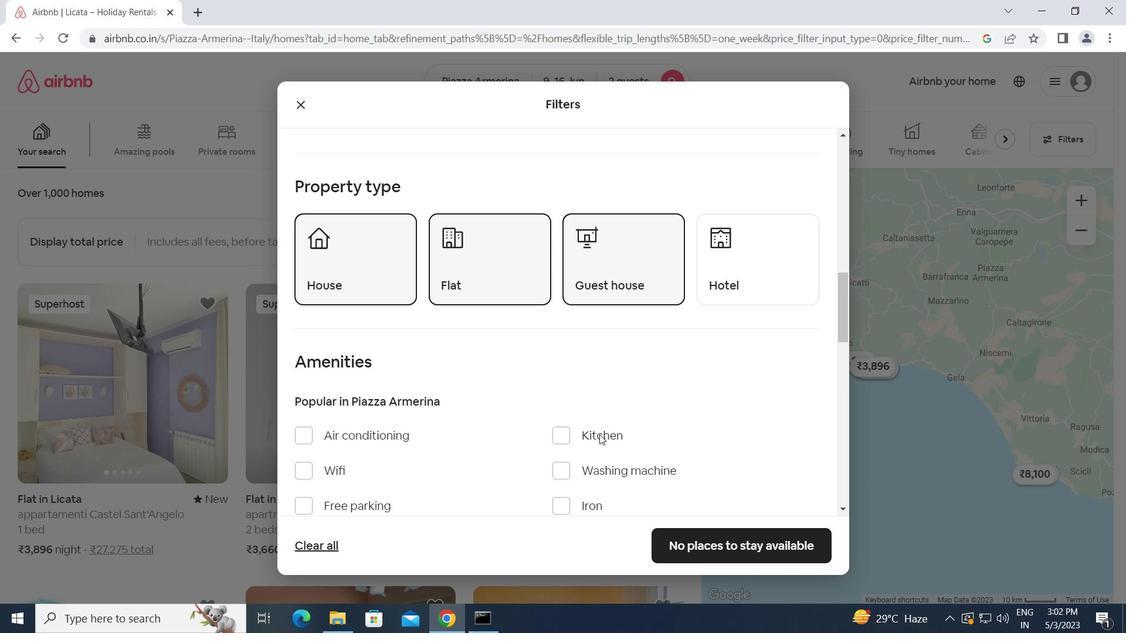 
Action: Mouse scrolled (599, 433) with delta (0, 0)
Screenshot: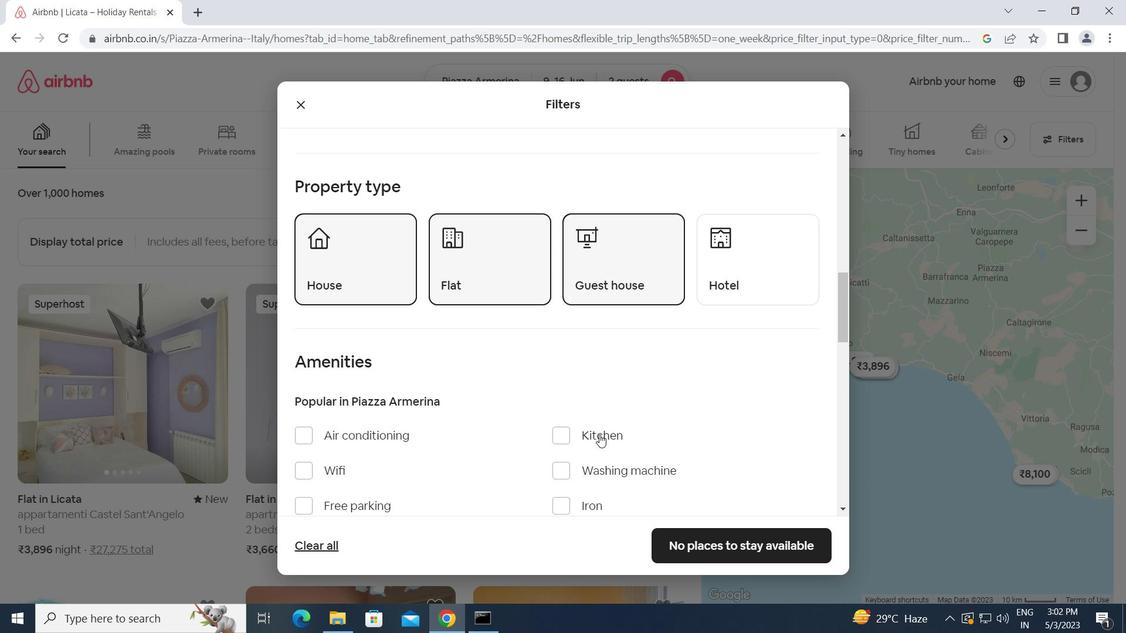 
Action: Mouse moved to (783, 494)
Screenshot: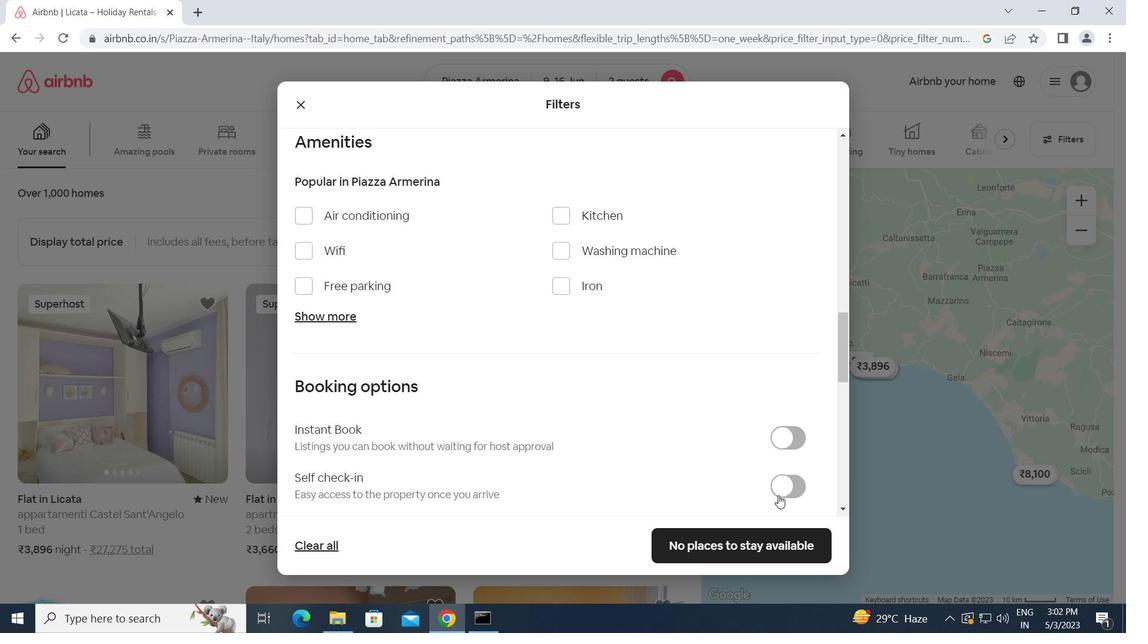
Action: Mouse pressed left at (783, 494)
Screenshot: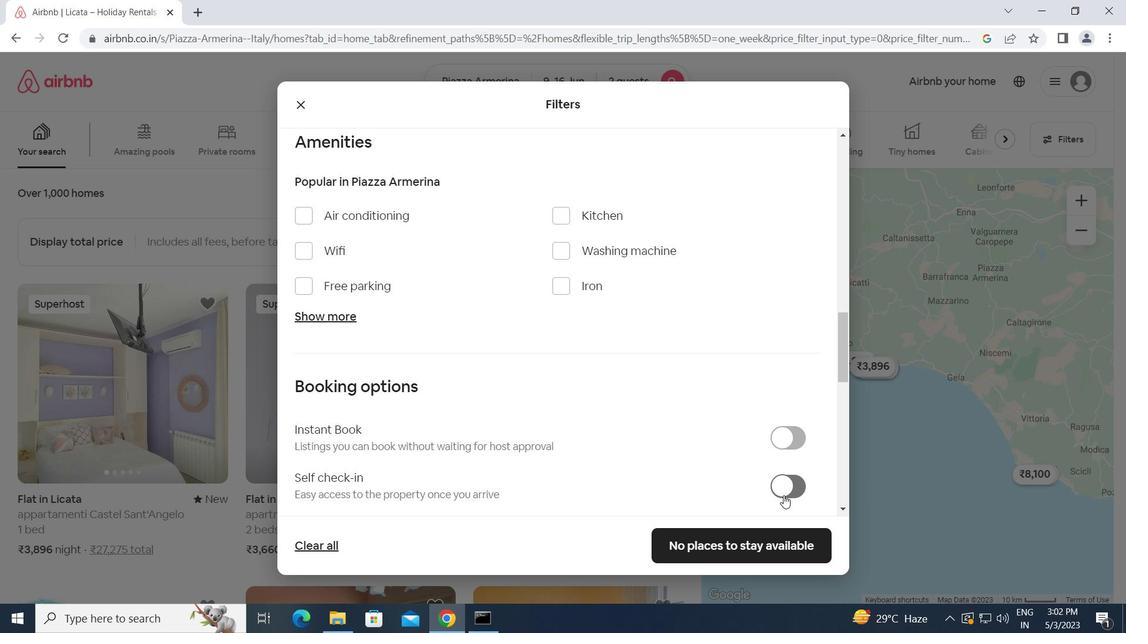 
Action: Mouse moved to (678, 471)
Screenshot: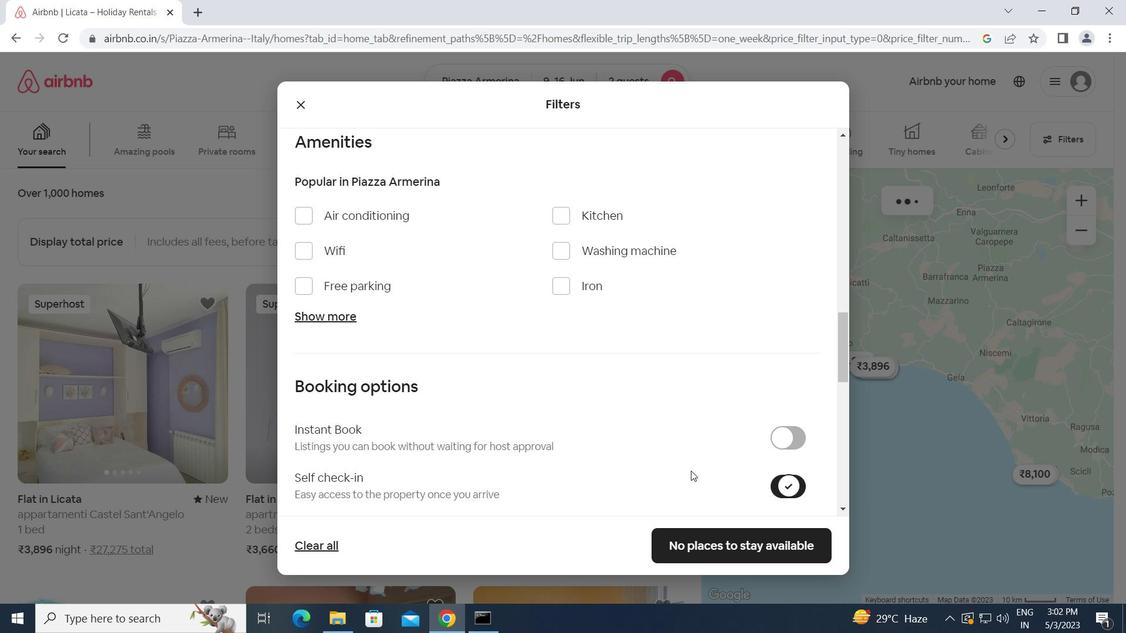 
Action: Mouse scrolled (678, 470) with delta (0, 0)
Screenshot: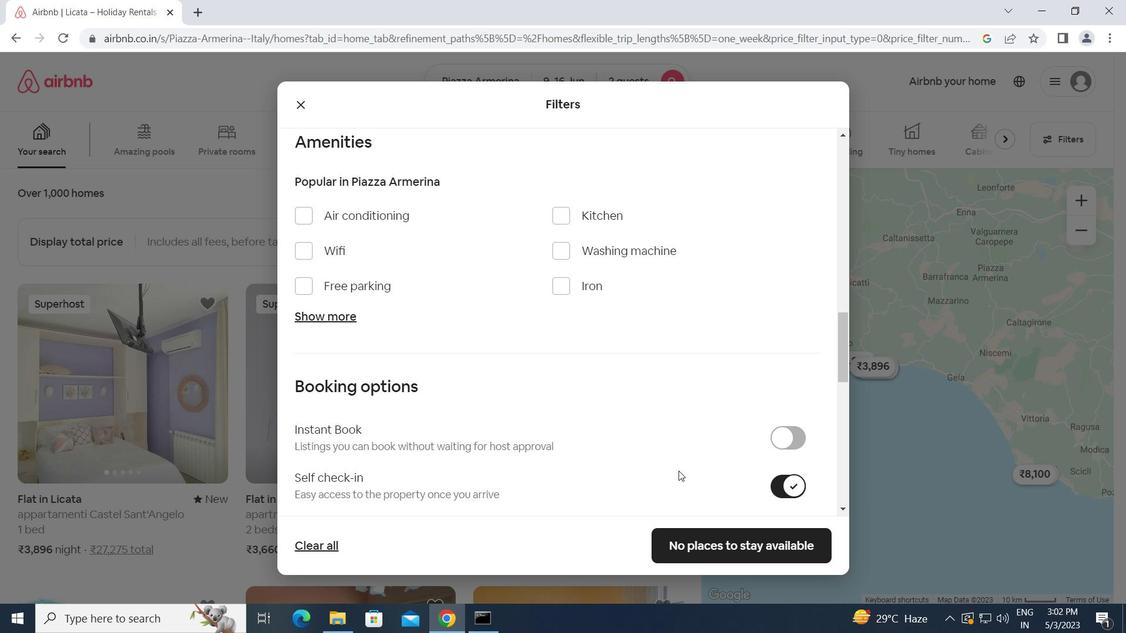 
Action: Mouse scrolled (678, 470) with delta (0, 0)
Screenshot: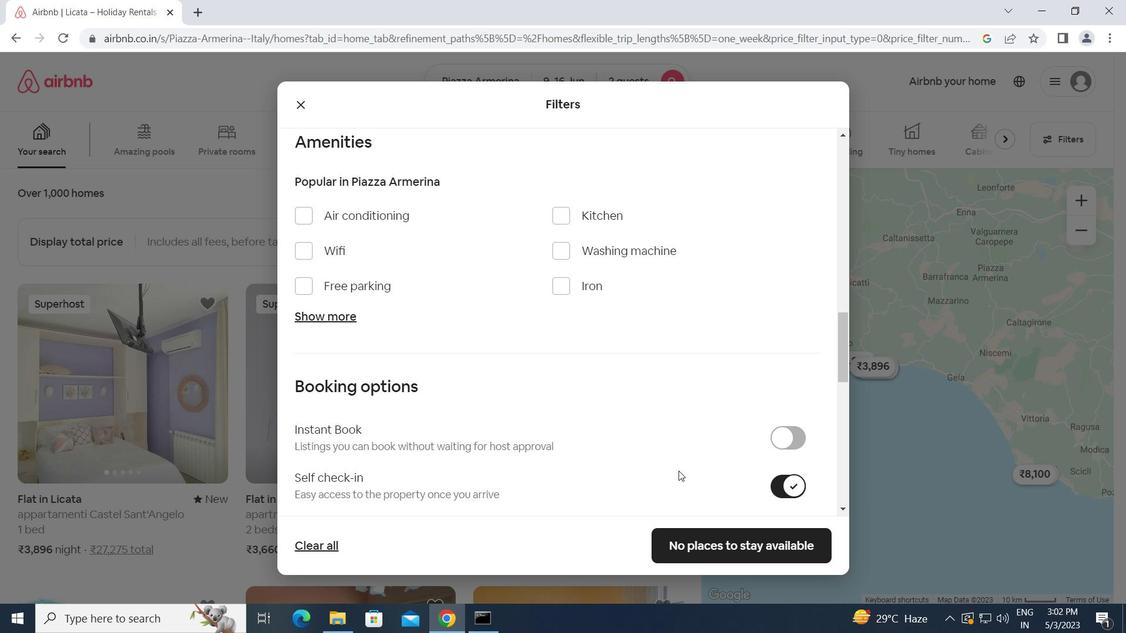 
Action: Mouse scrolled (678, 470) with delta (0, 0)
Screenshot: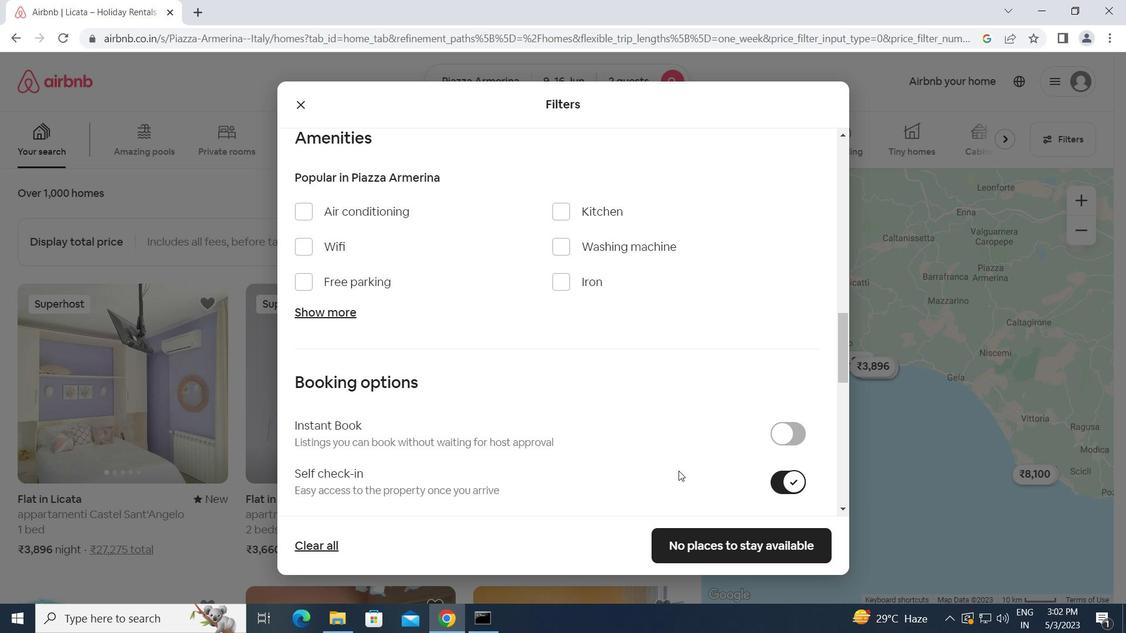 
Action: Mouse scrolled (678, 470) with delta (0, 0)
Screenshot: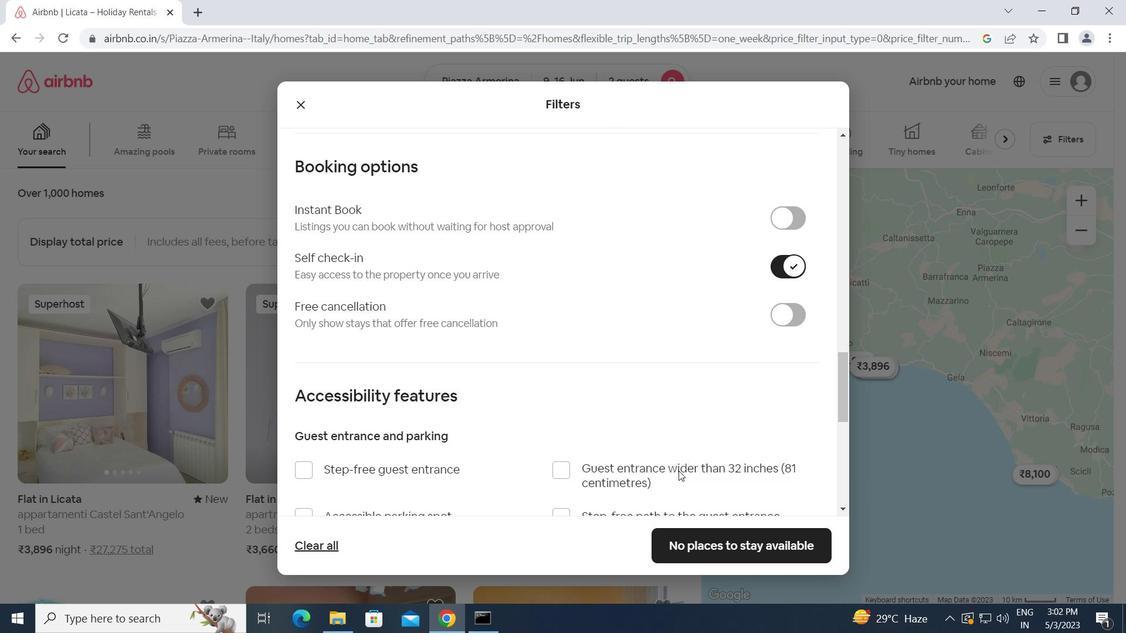 
Action: Mouse scrolled (678, 470) with delta (0, 0)
Screenshot: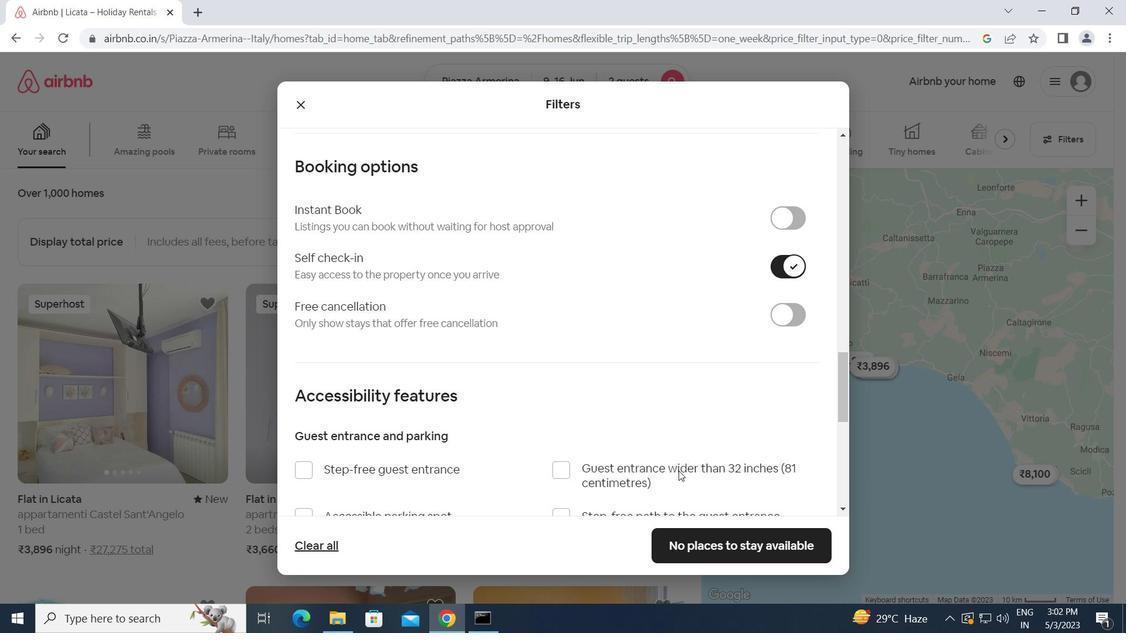 
Action: Mouse scrolled (678, 470) with delta (0, 0)
Screenshot: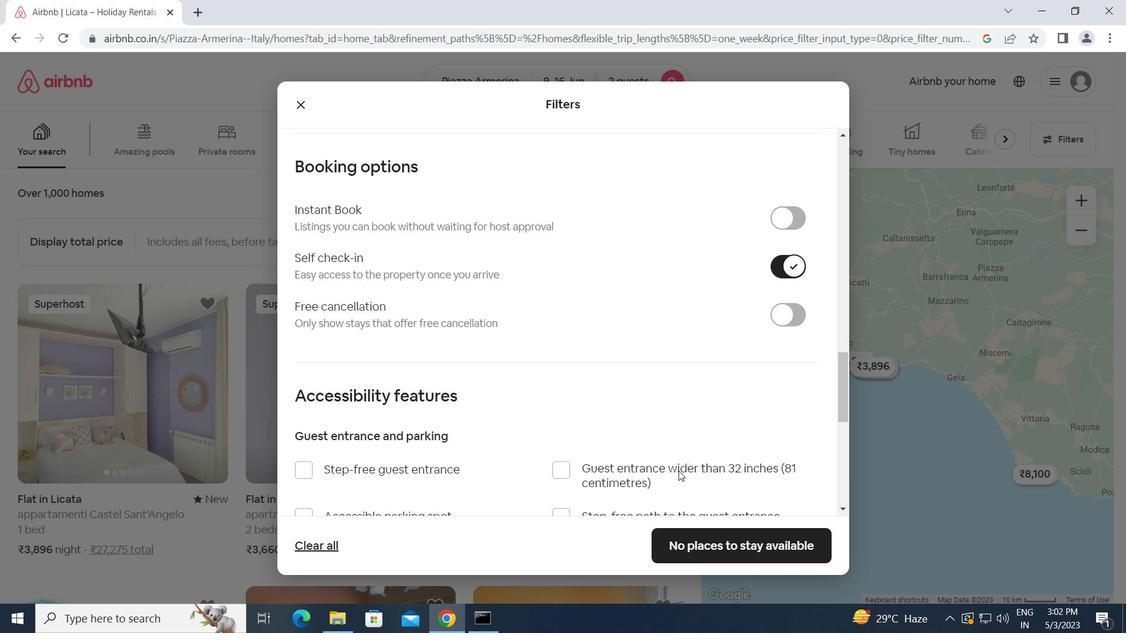 
Action: Mouse scrolled (678, 470) with delta (0, 0)
Screenshot: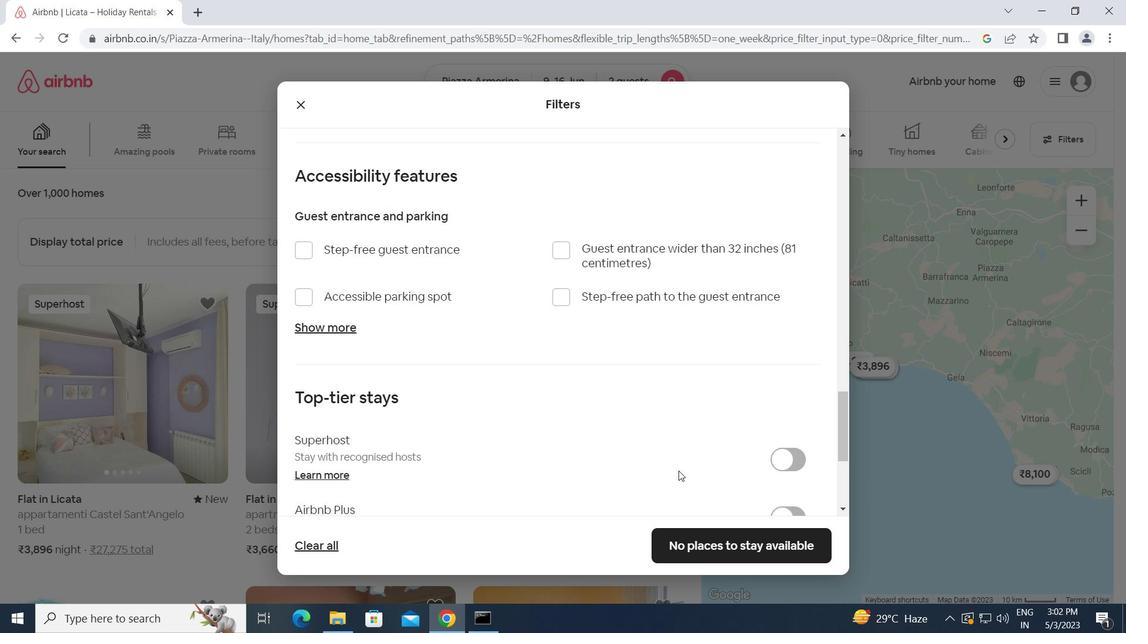 
Action: Mouse scrolled (678, 470) with delta (0, 0)
Screenshot: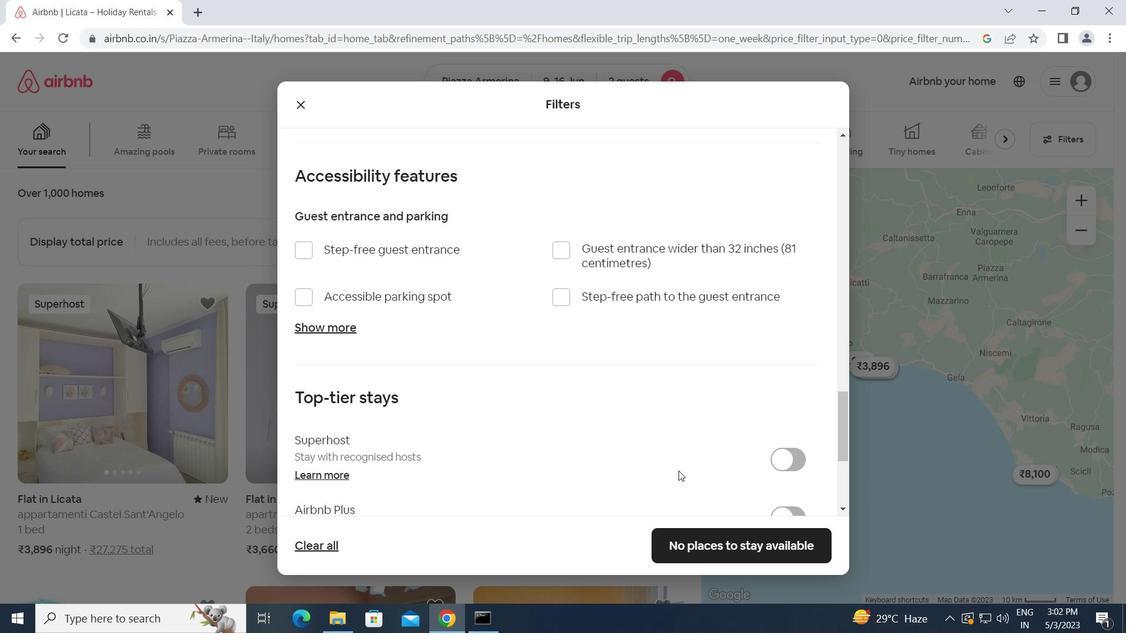 
Action: Mouse scrolled (678, 470) with delta (0, 0)
Screenshot: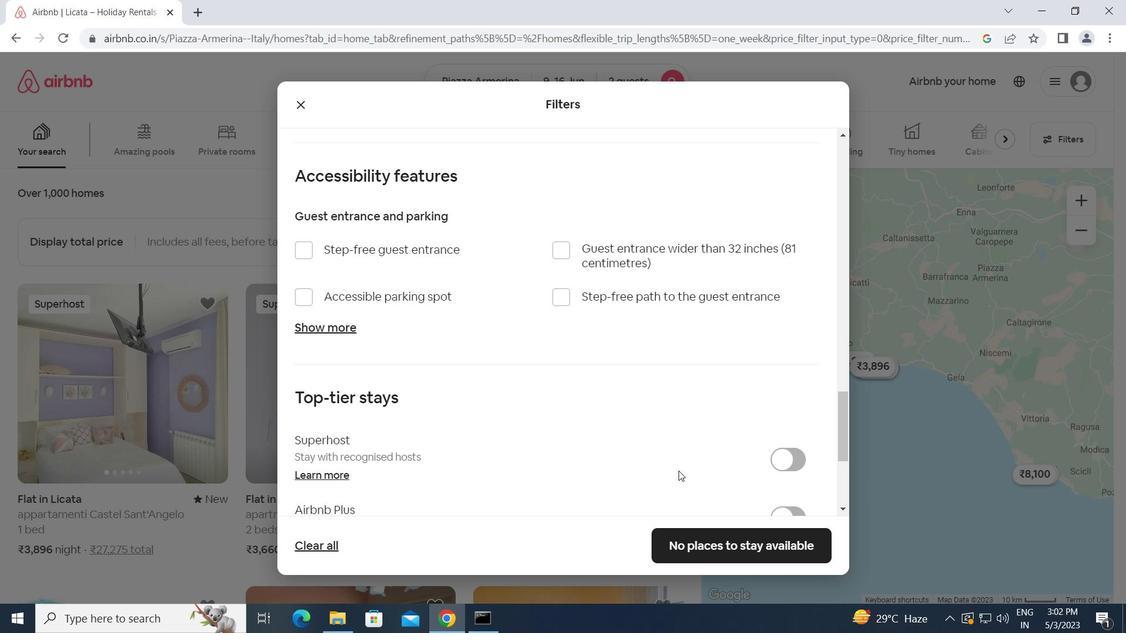 
Action: Mouse scrolled (678, 470) with delta (0, 0)
Screenshot: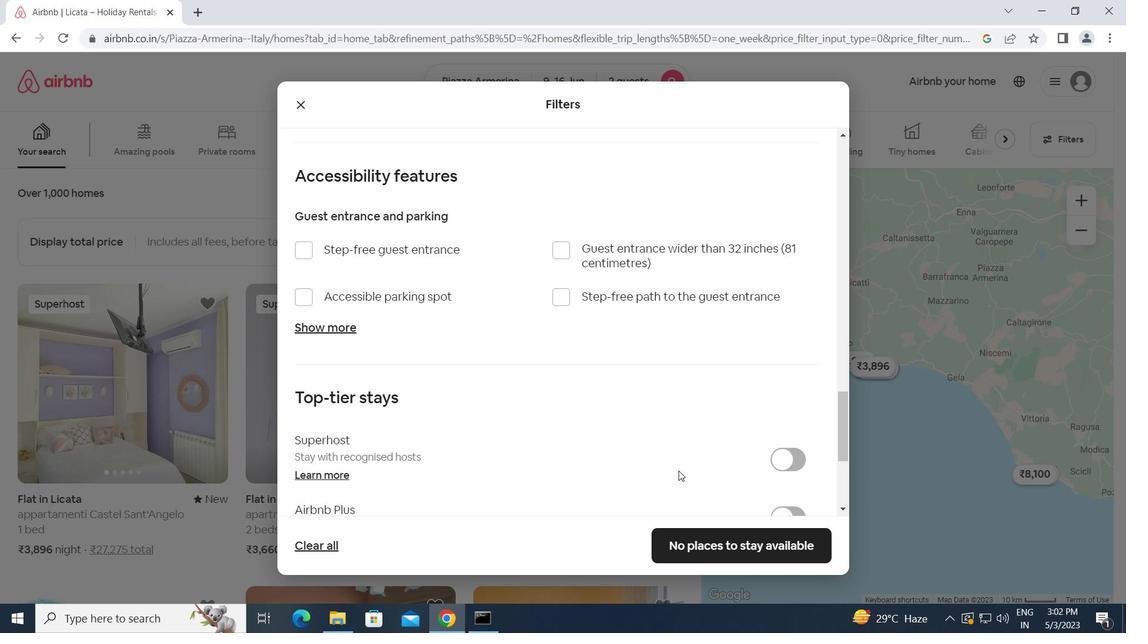 
Action: Mouse moved to (299, 415)
Screenshot: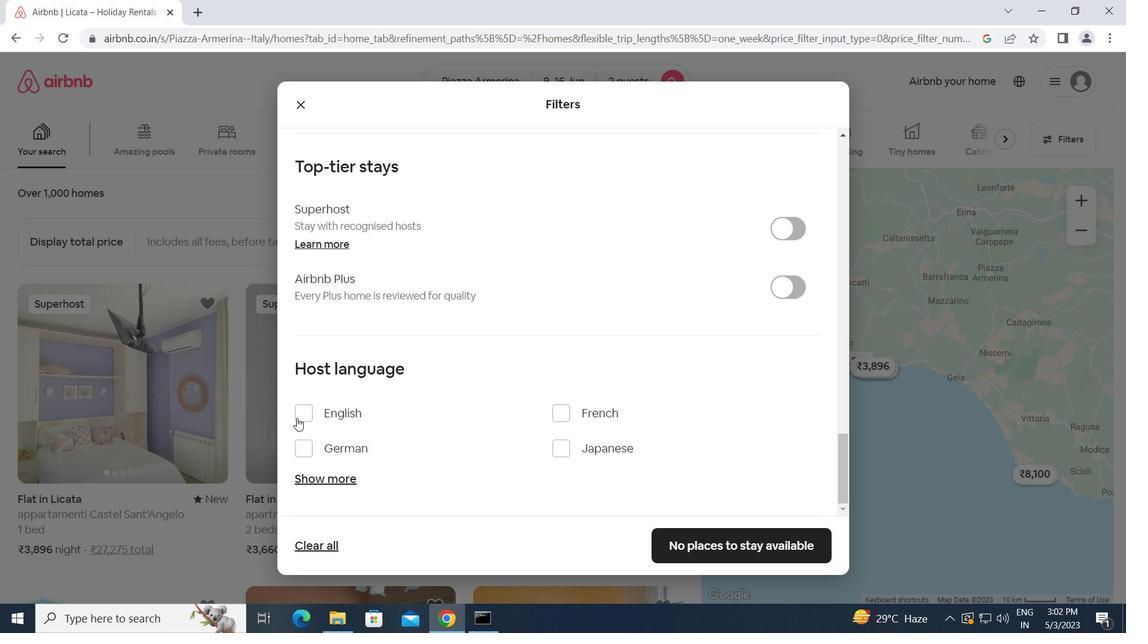 
Action: Mouse pressed left at (299, 415)
Screenshot: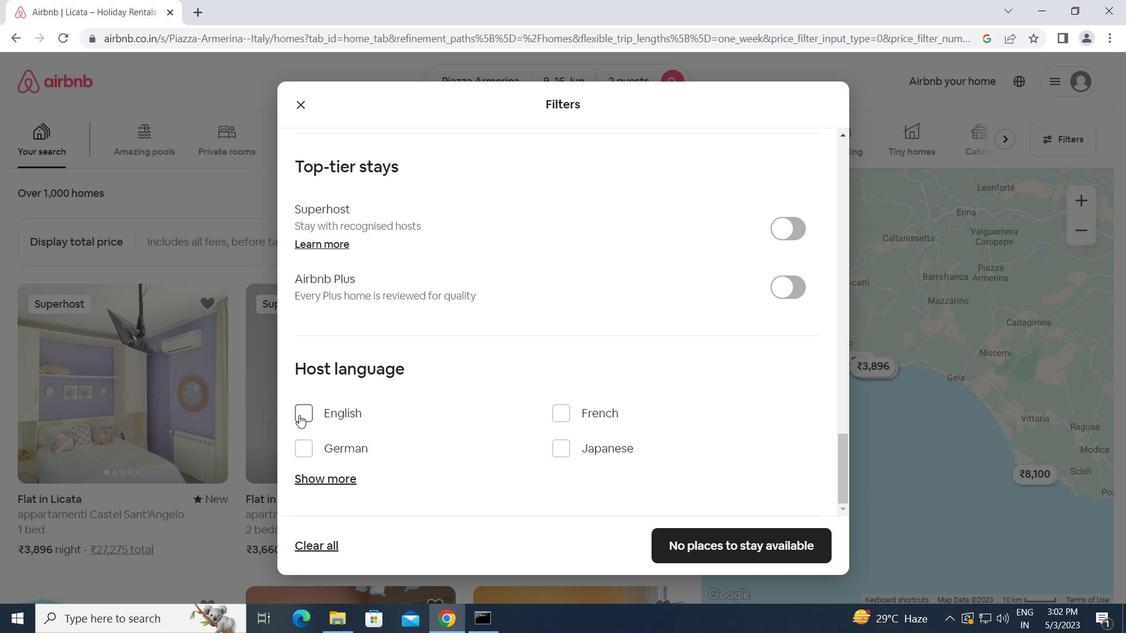 
Action: Mouse moved to (668, 547)
Screenshot: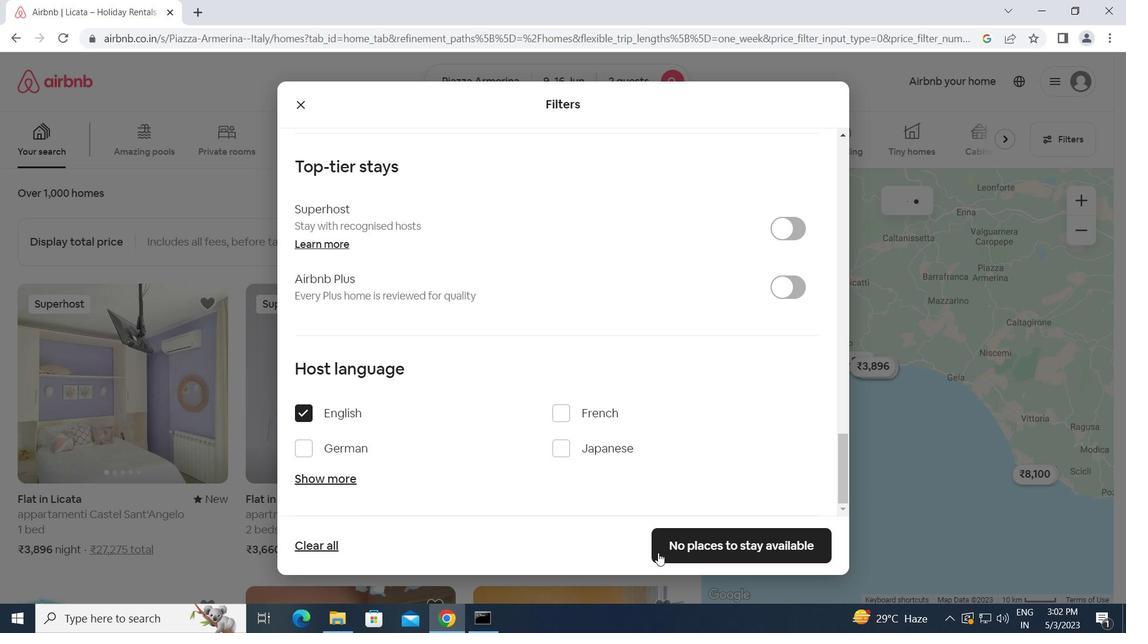 
Action: Mouse pressed left at (668, 547)
Screenshot: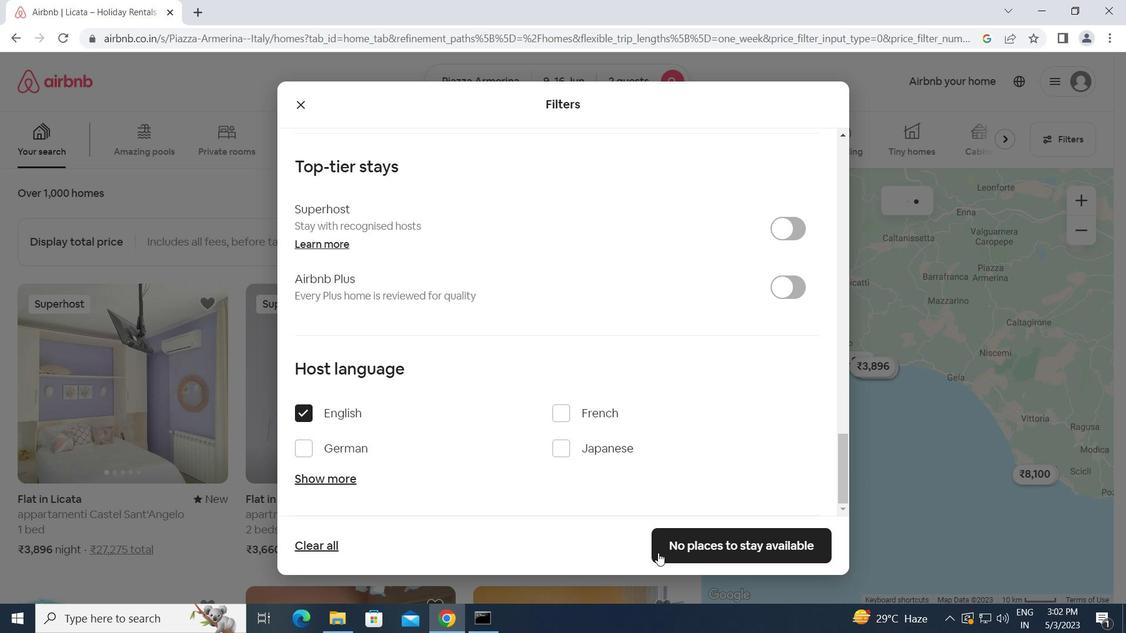 
Action: Mouse moved to (677, 543)
Screenshot: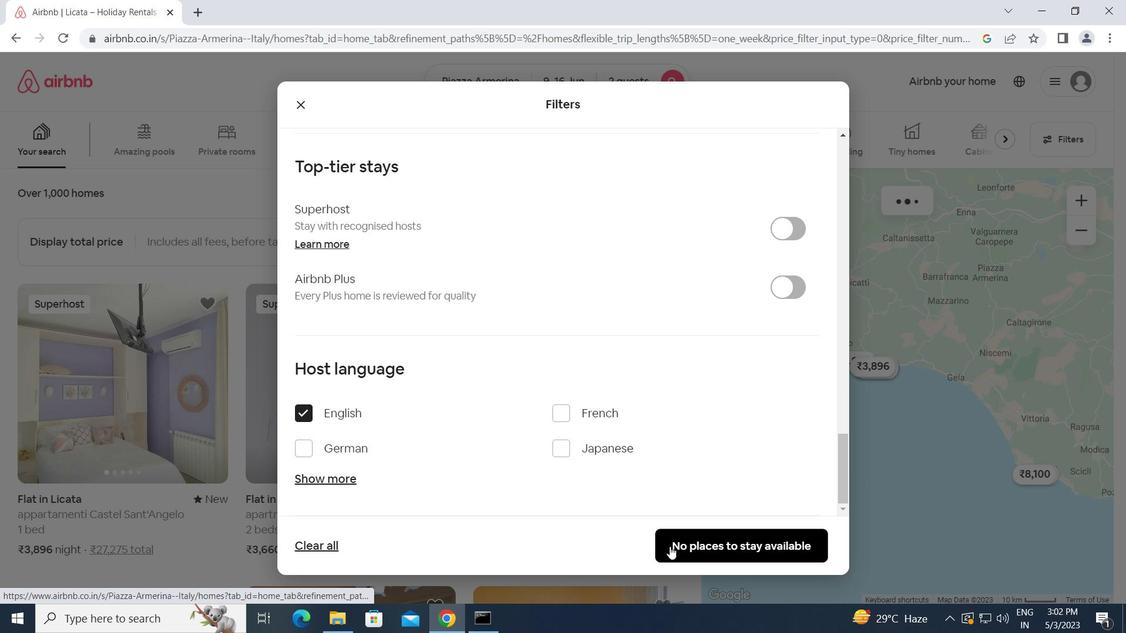
Action: Mouse pressed left at (677, 543)
Screenshot: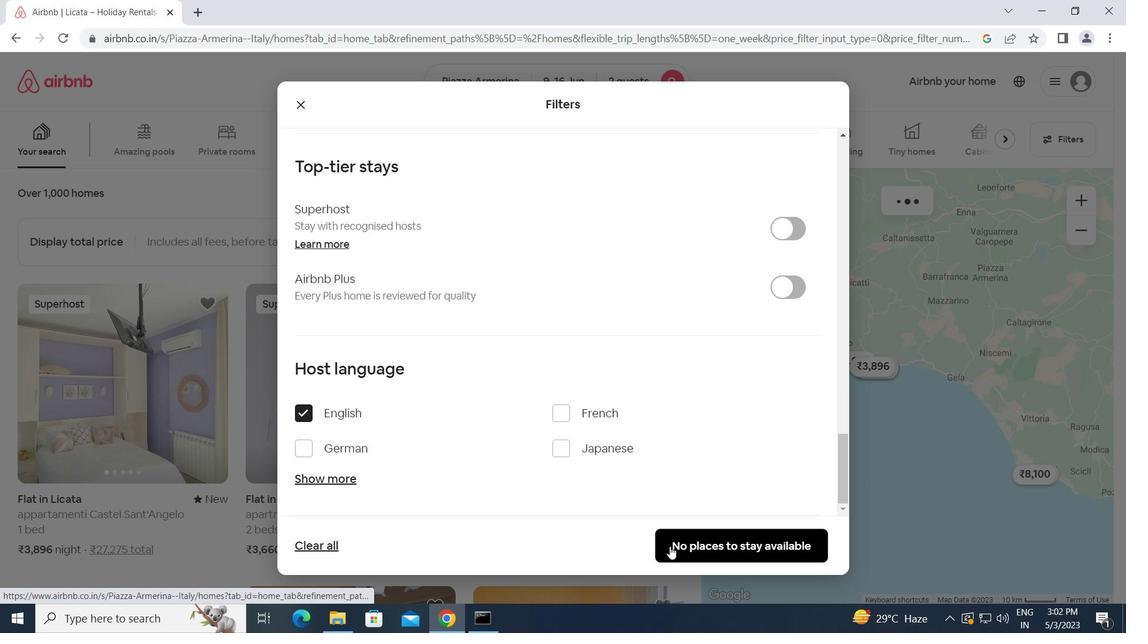 
